 Task: Add Attachment from "Attach a link" to Card Card0000000156 in Board Board0000000039 in Workspace WS0000000013 in Trello. Add Cover Red to Card Card0000000156 in Board Board0000000039 in Workspace WS0000000013 in Trello. Add "Join Card" Button Button0000000156  to Card Card0000000156 in Board Board0000000039 in Workspace WS0000000013 in Trello. Add Description DS0000000156 to Card Card0000000156 in Board Board0000000039 in Workspace WS0000000013 in Trello. Add Comment CM0000000156 to Card Card0000000156 in Board Board0000000039 in Workspace WS0000000013 in Trello
Action: Mouse moved to (471, 460)
Screenshot: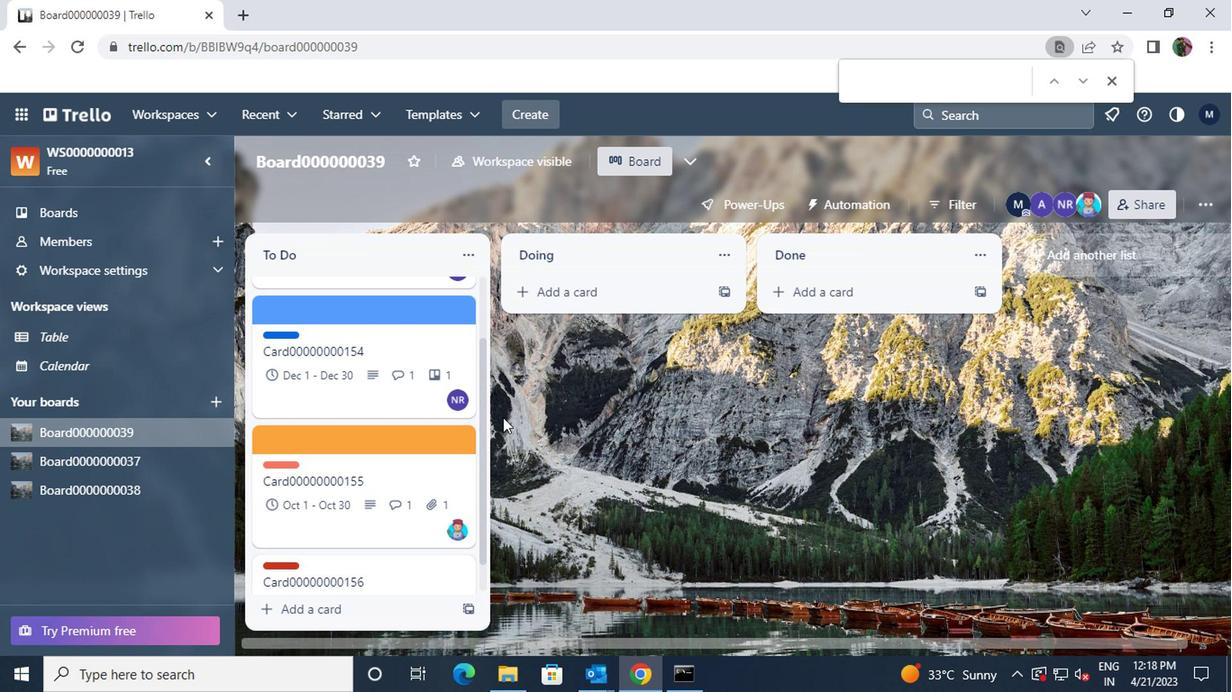 
Action: Mouse scrolled (471, 459) with delta (0, 0)
Screenshot: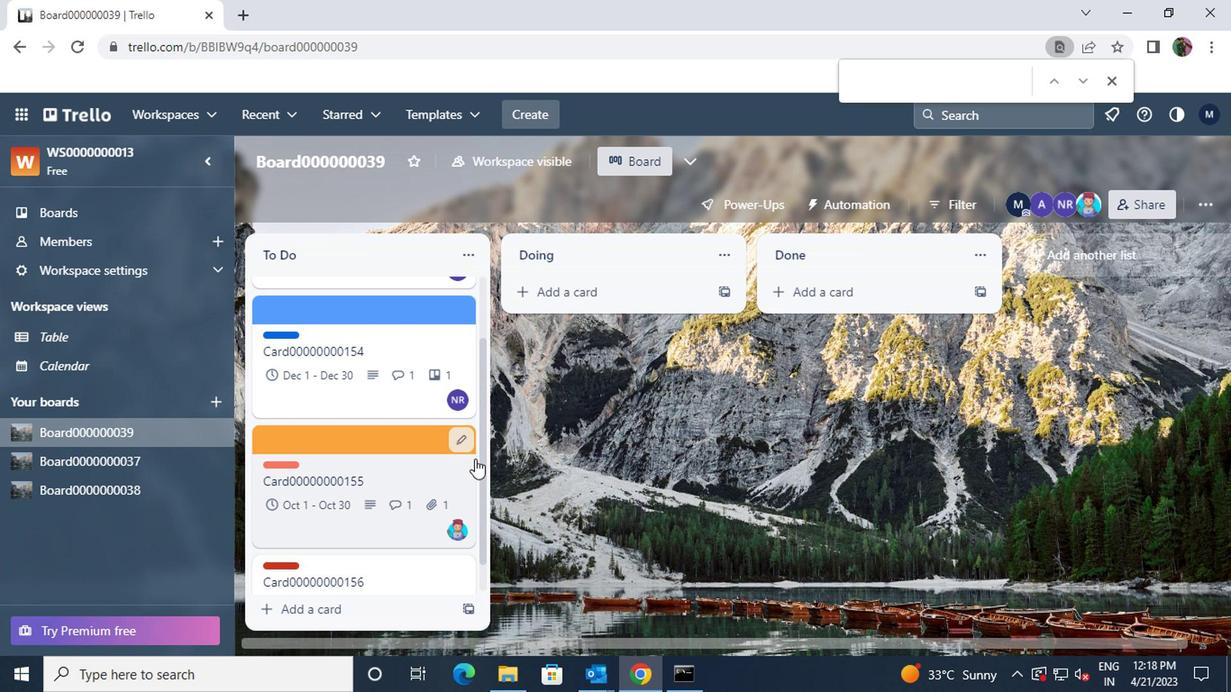 
Action: Mouse scrolled (471, 459) with delta (0, 0)
Screenshot: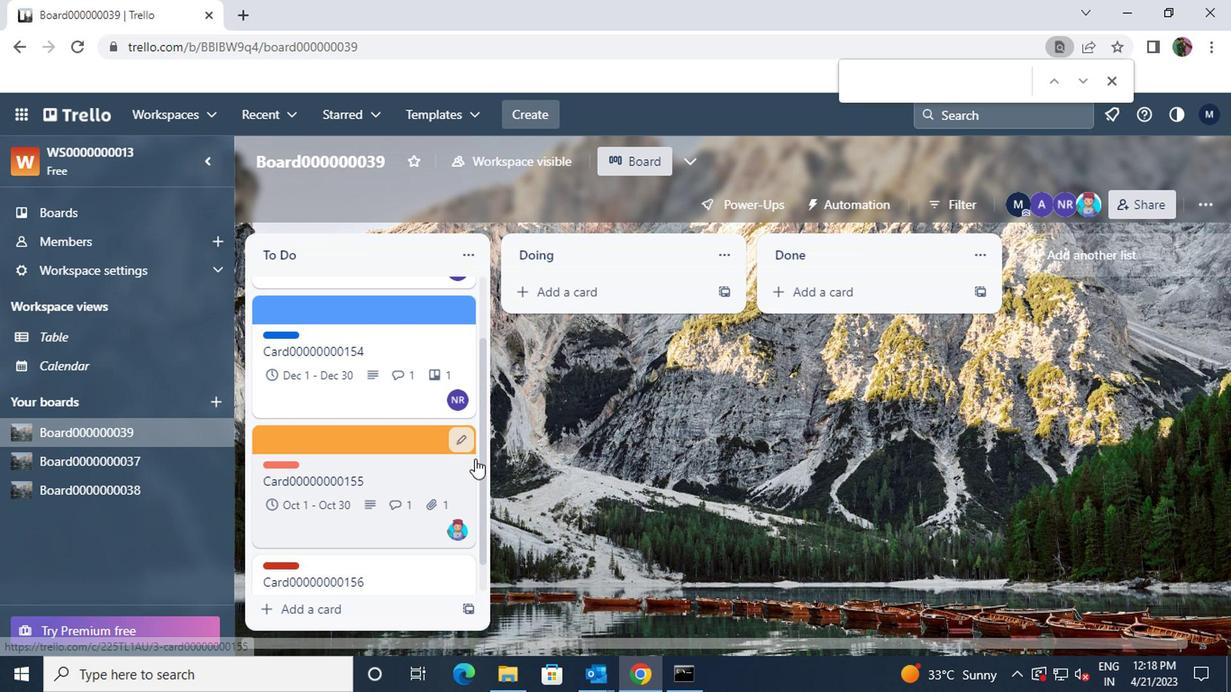 
Action: Mouse scrolled (471, 459) with delta (0, 0)
Screenshot: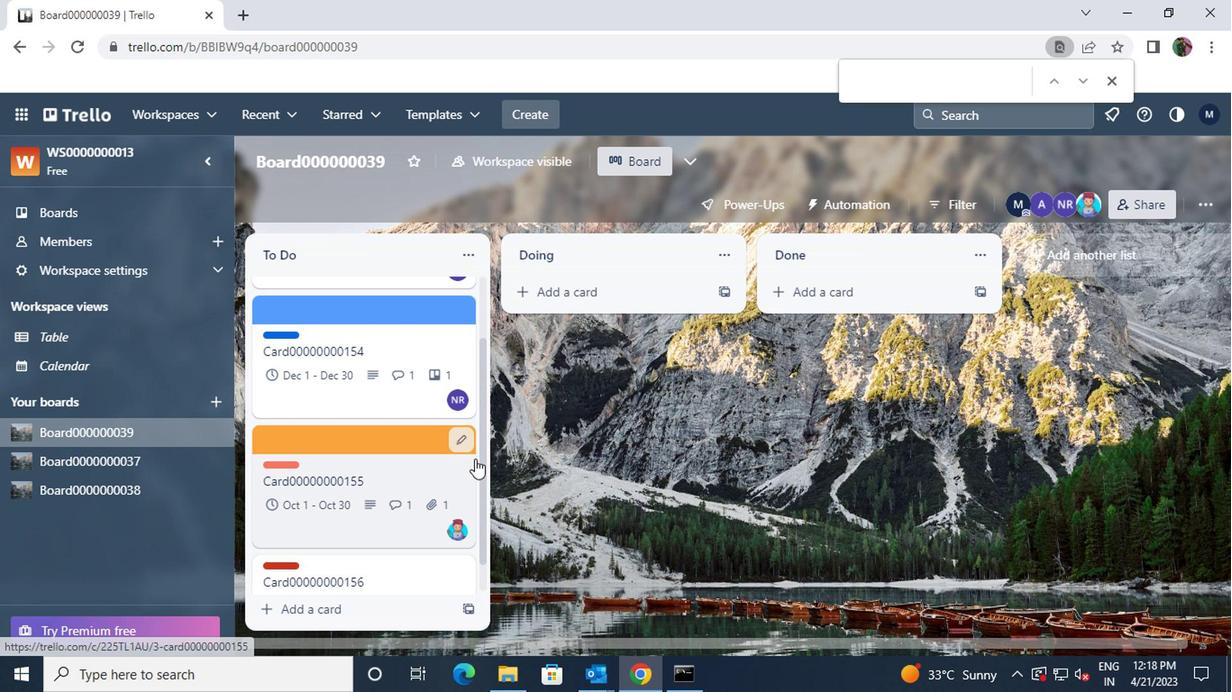 
Action: Mouse moved to (409, 554)
Screenshot: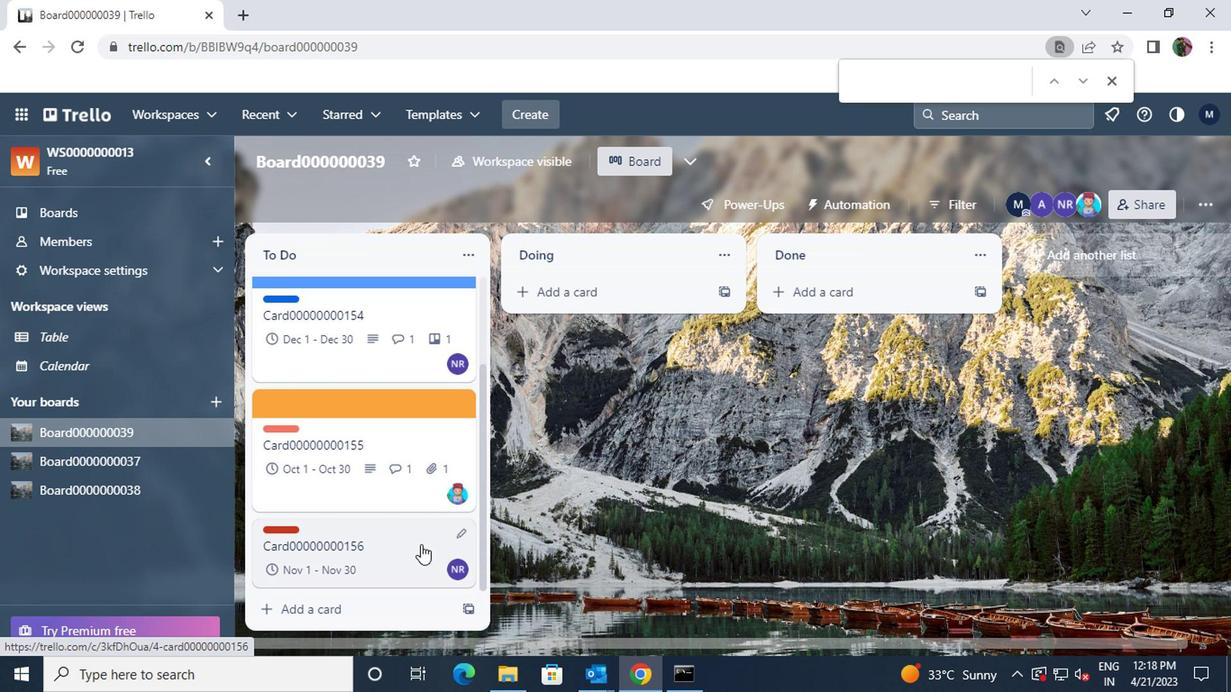
Action: Mouse pressed left at (409, 554)
Screenshot: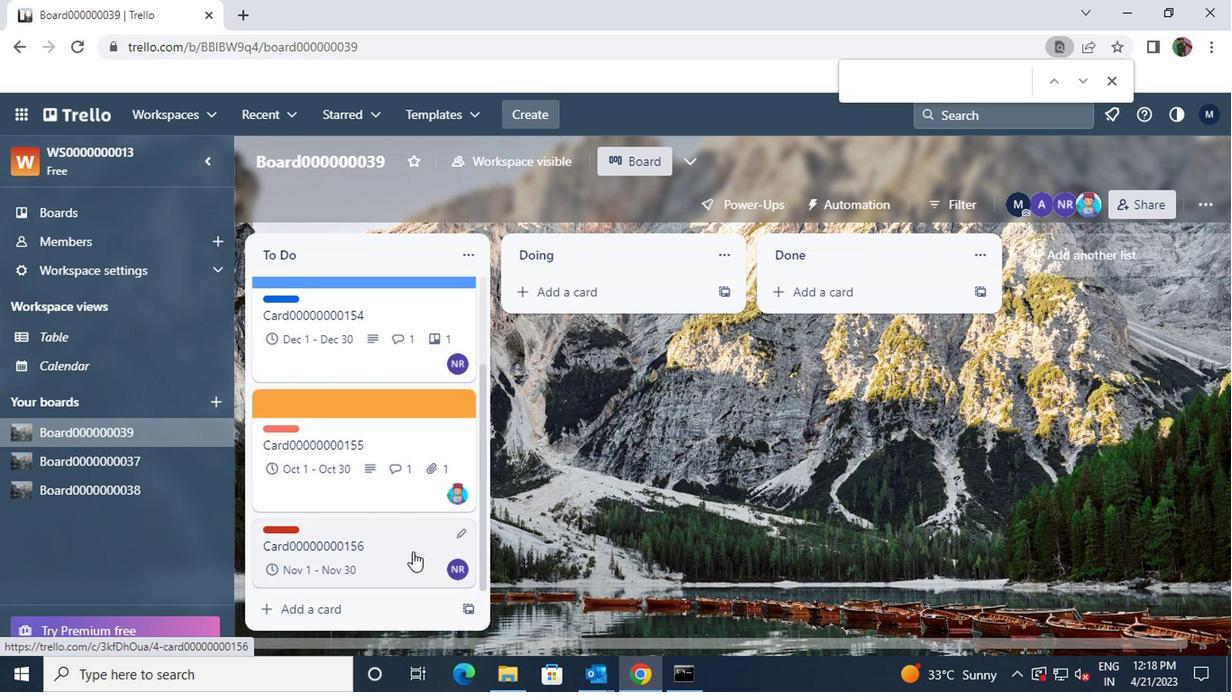 
Action: Mouse moved to (834, 400)
Screenshot: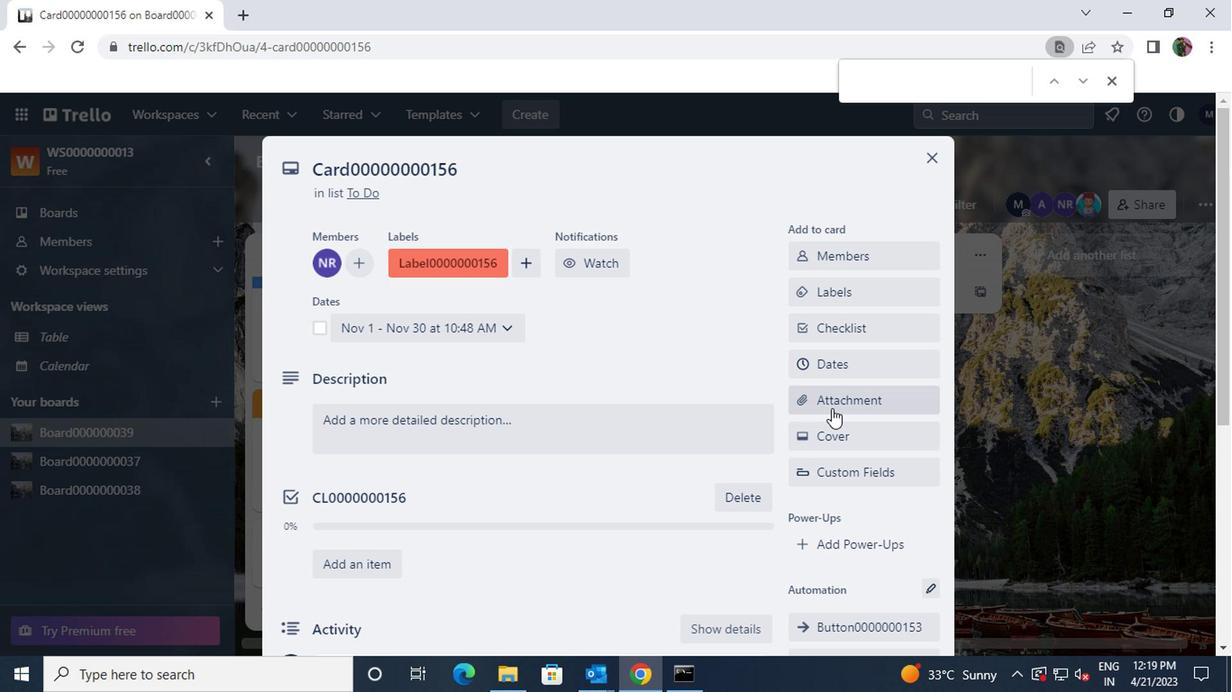 
Action: Mouse pressed left at (834, 400)
Screenshot: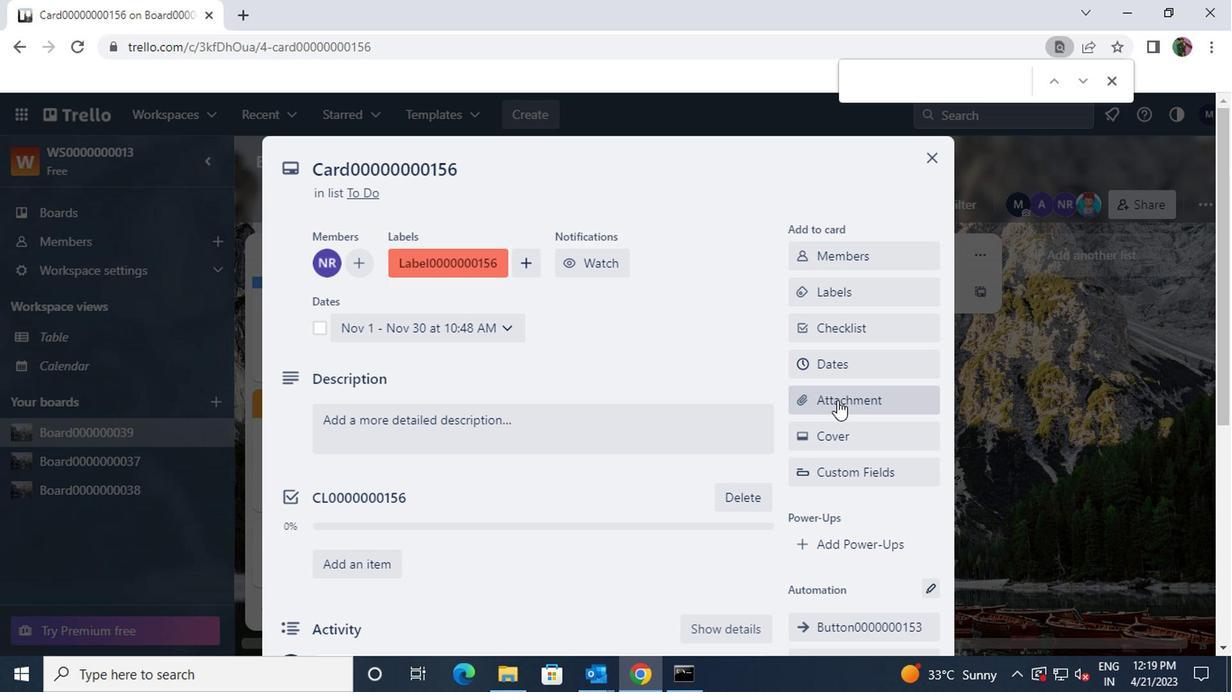 
Action: Key pressed ctrl+V
Screenshot: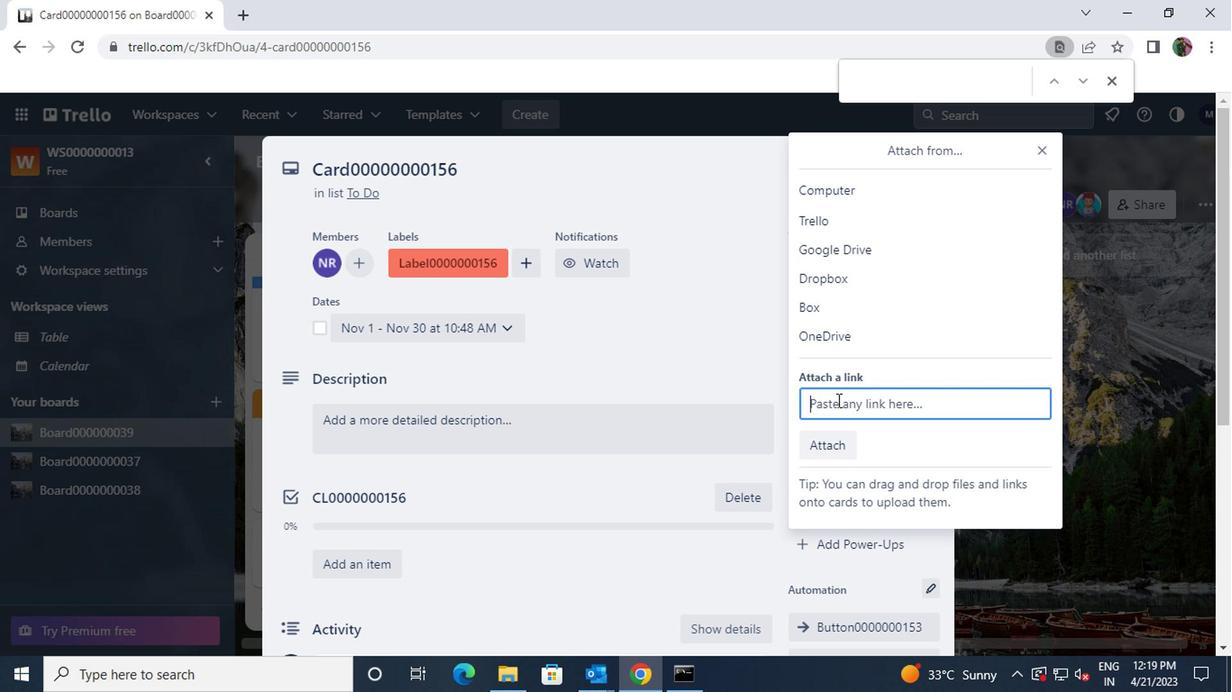 
Action: Mouse moved to (840, 507)
Screenshot: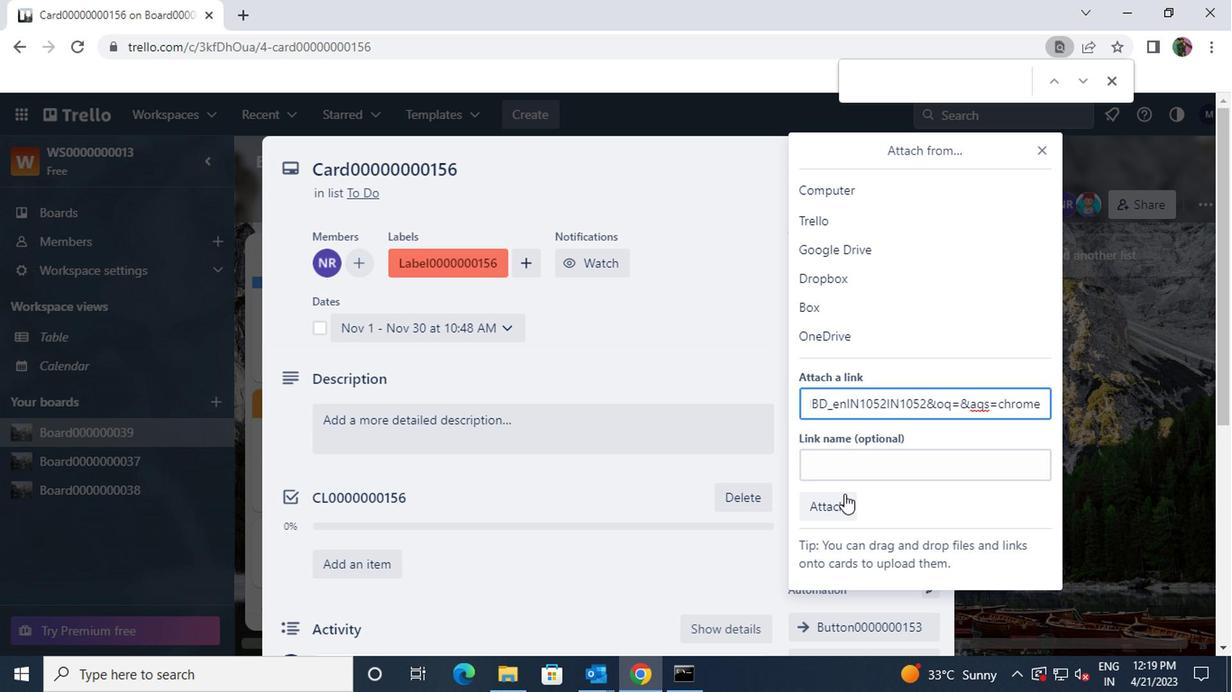 
Action: Mouse pressed left at (840, 507)
Screenshot: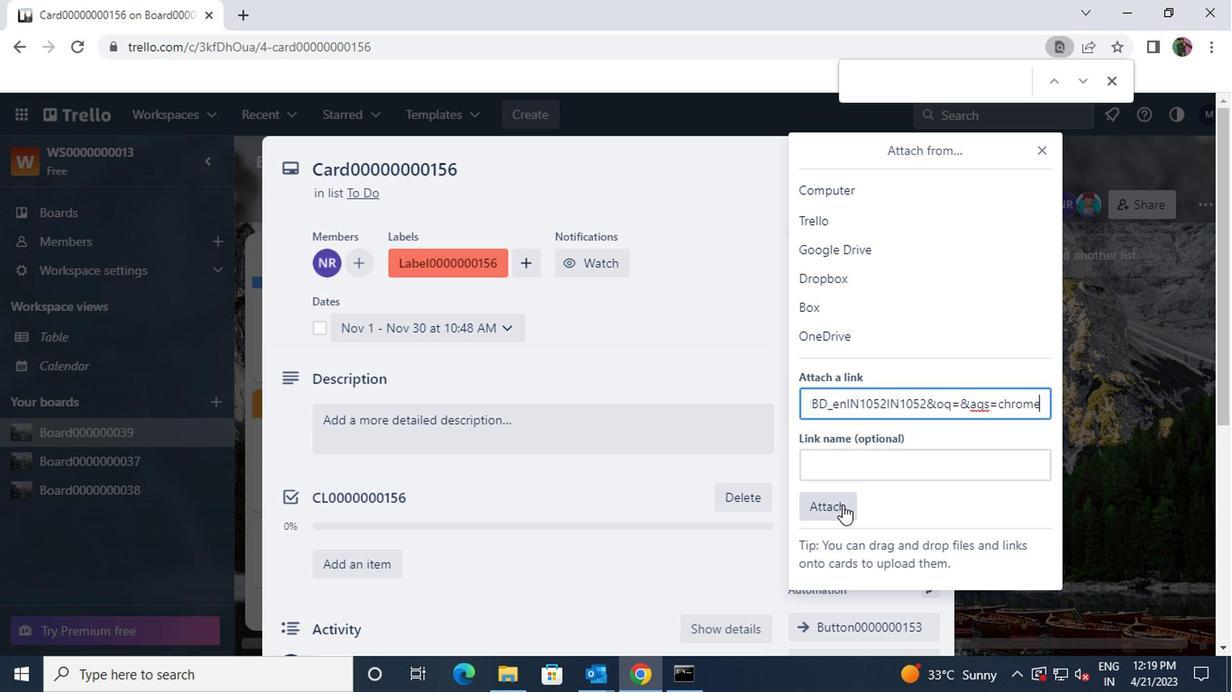 
Action: Mouse moved to (847, 426)
Screenshot: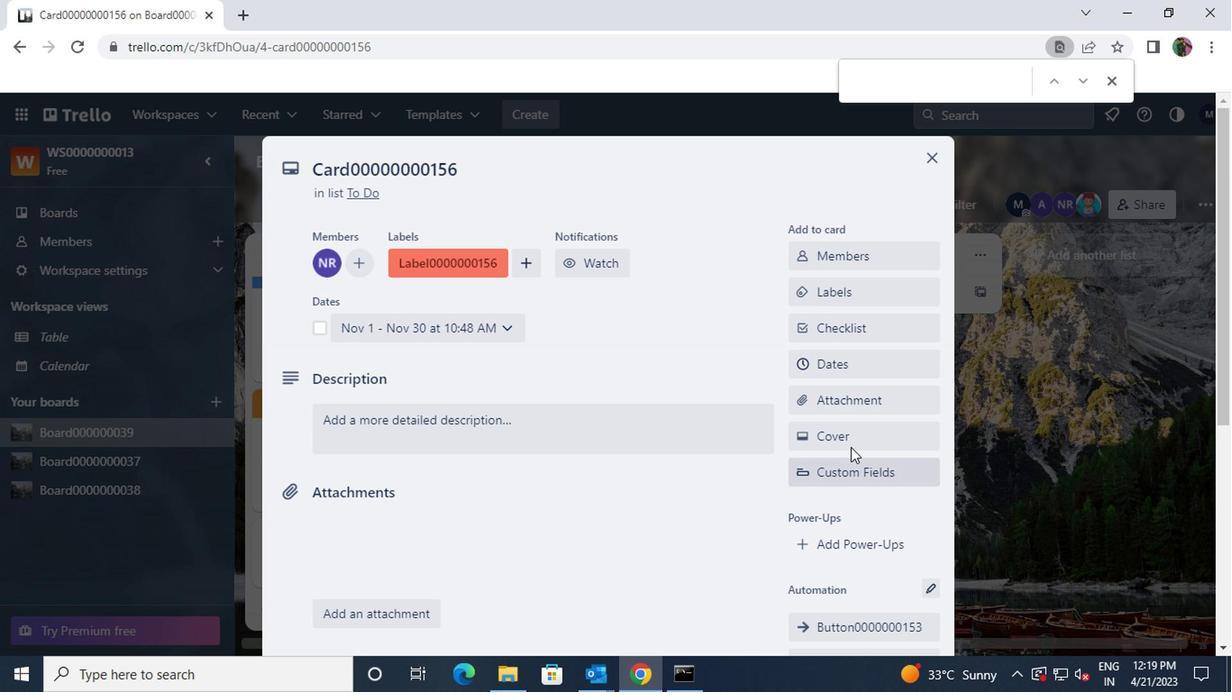 
Action: Mouse pressed left at (847, 426)
Screenshot: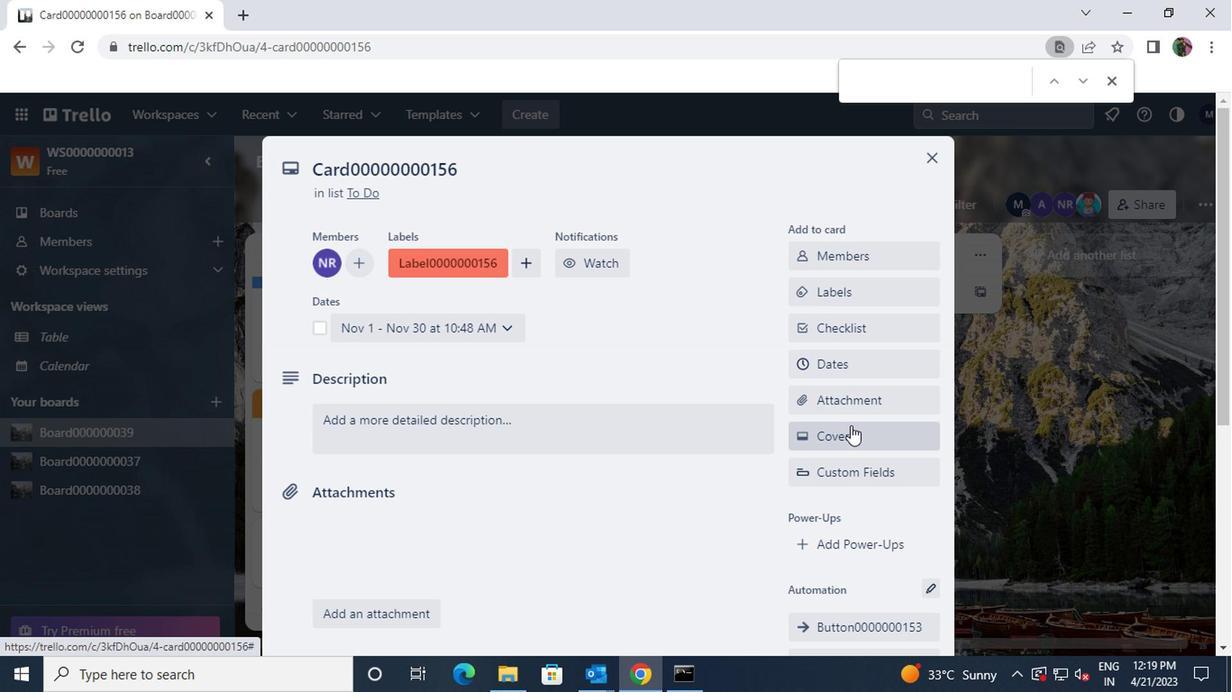 
Action: Mouse moved to (971, 312)
Screenshot: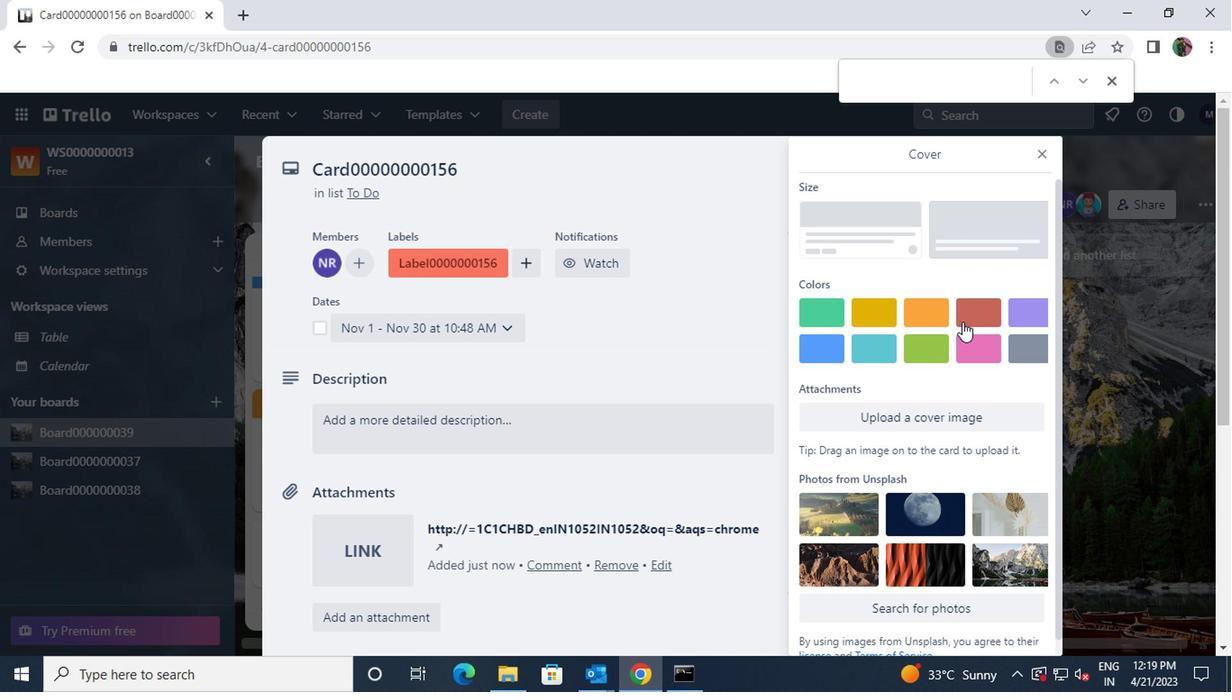 
Action: Mouse pressed left at (971, 312)
Screenshot: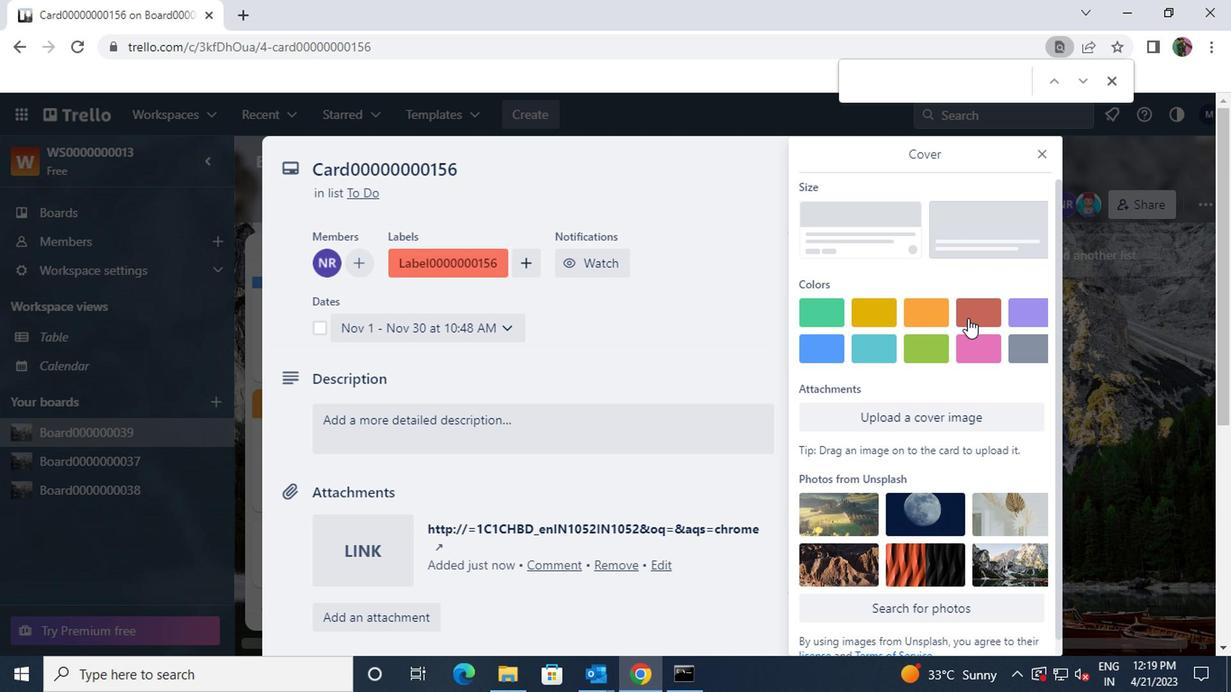 
Action: Mouse moved to (1033, 148)
Screenshot: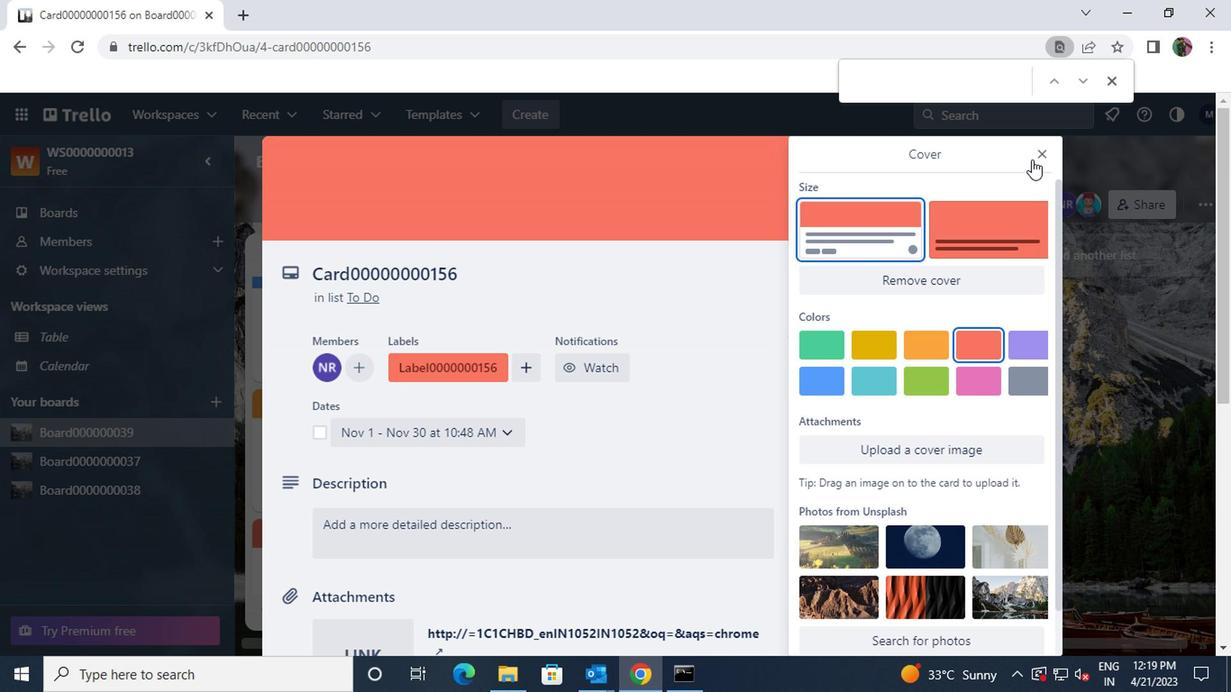 
Action: Mouse pressed left at (1033, 148)
Screenshot: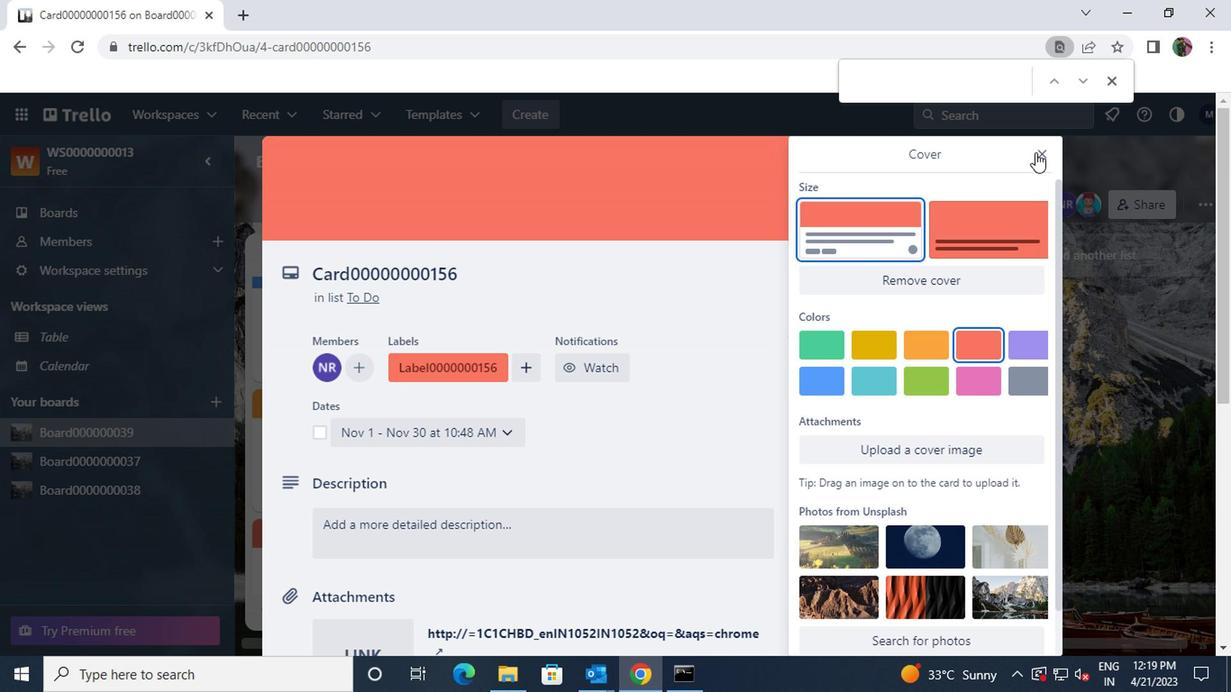
Action: Mouse moved to (884, 349)
Screenshot: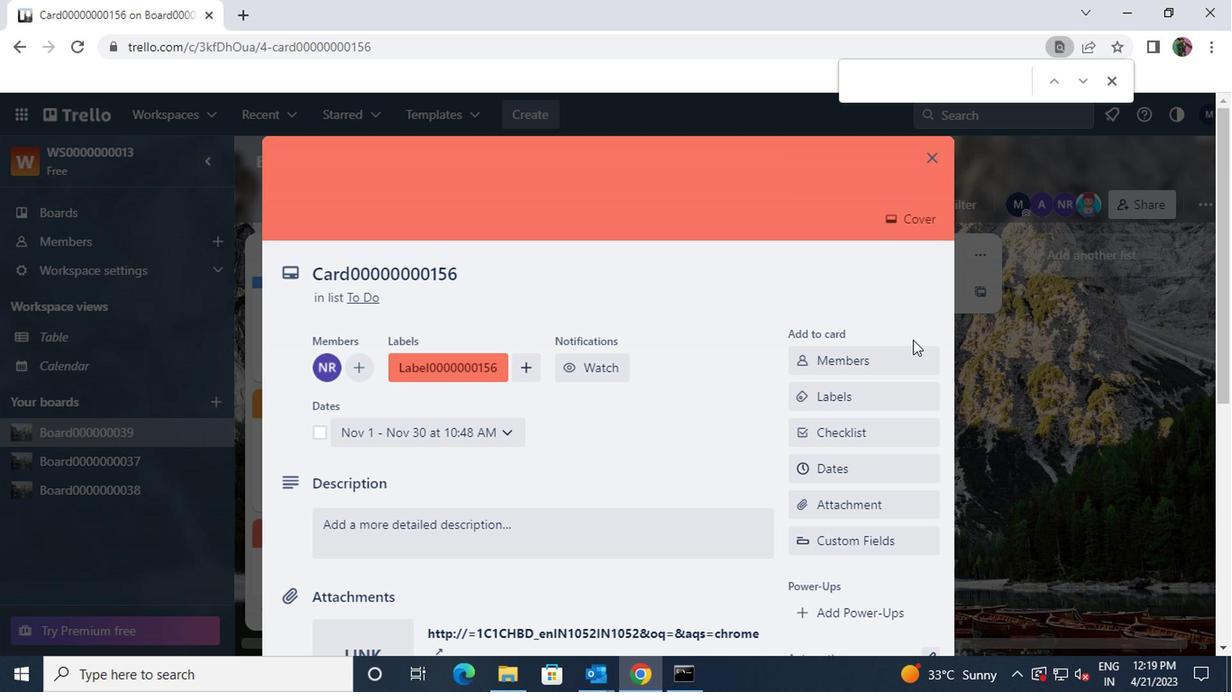 
Action: Mouse scrolled (884, 348) with delta (0, 0)
Screenshot: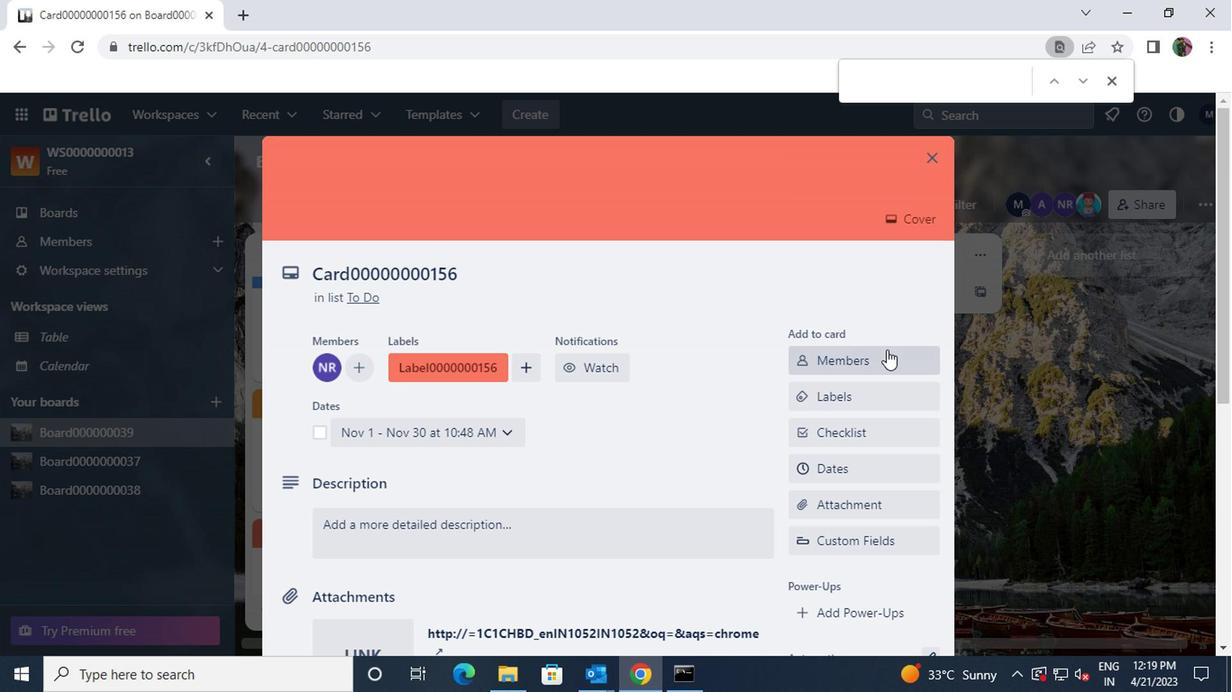 
Action: Mouse scrolled (884, 348) with delta (0, 0)
Screenshot: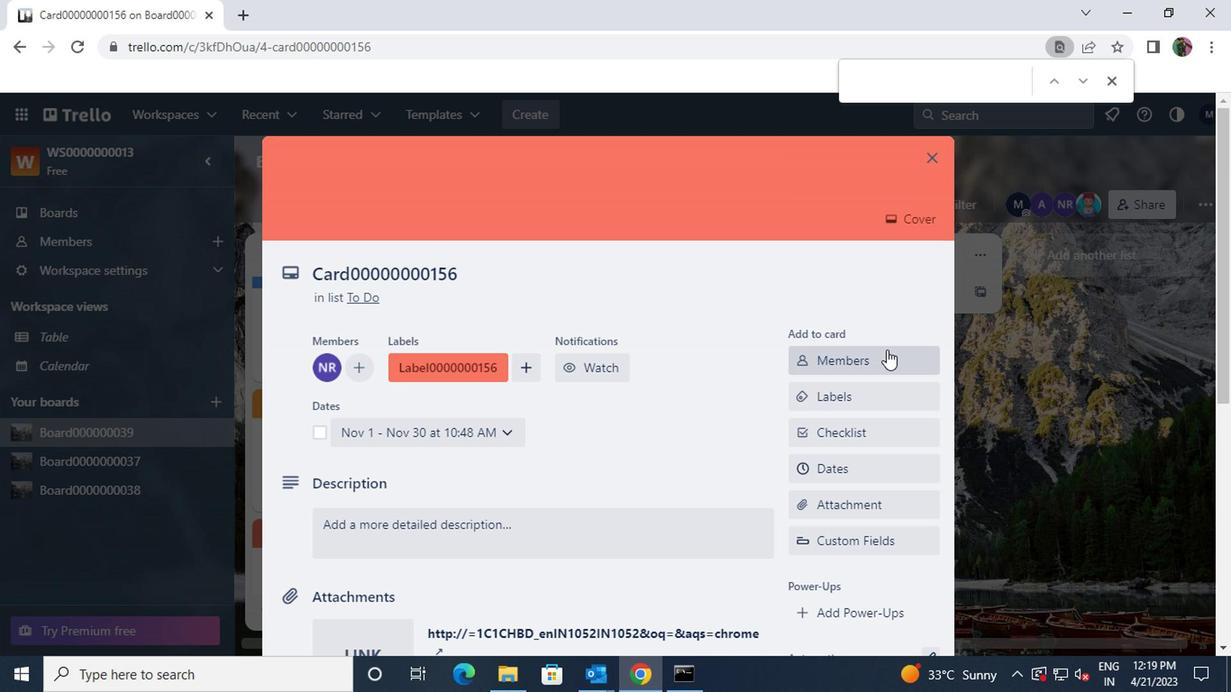 
Action: Mouse scrolled (884, 348) with delta (0, 0)
Screenshot: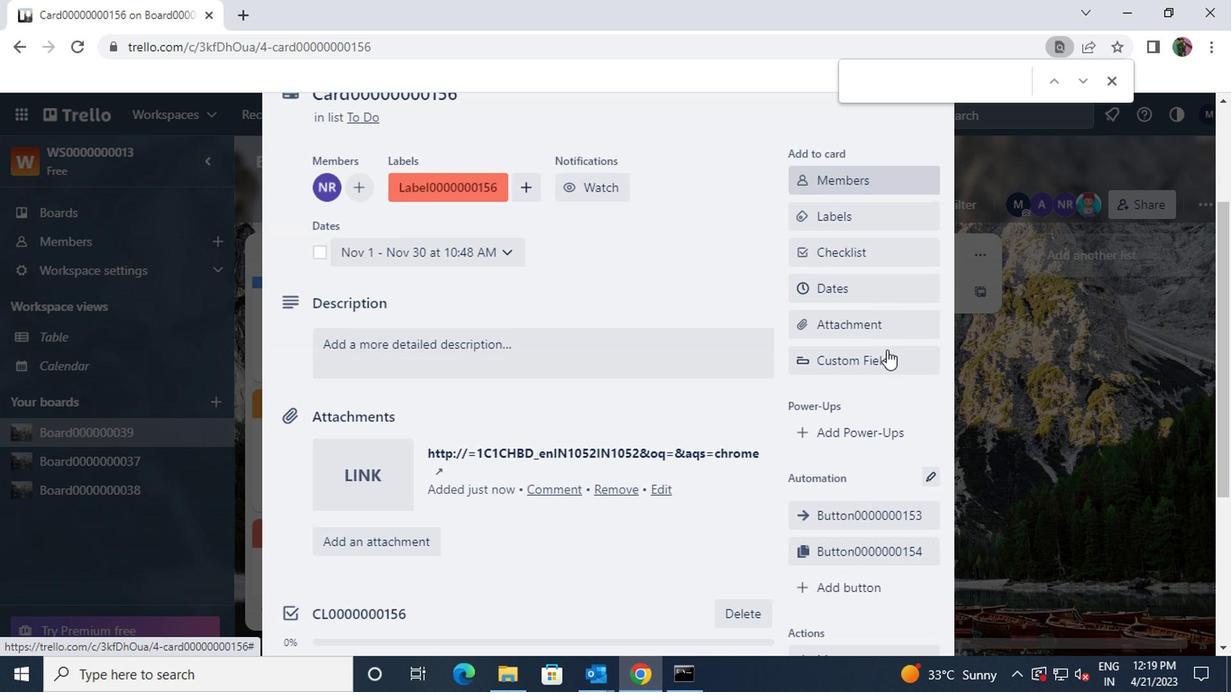 
Action: Mouse scrolled (884, 348) with delta (0, 0)
Screenshot: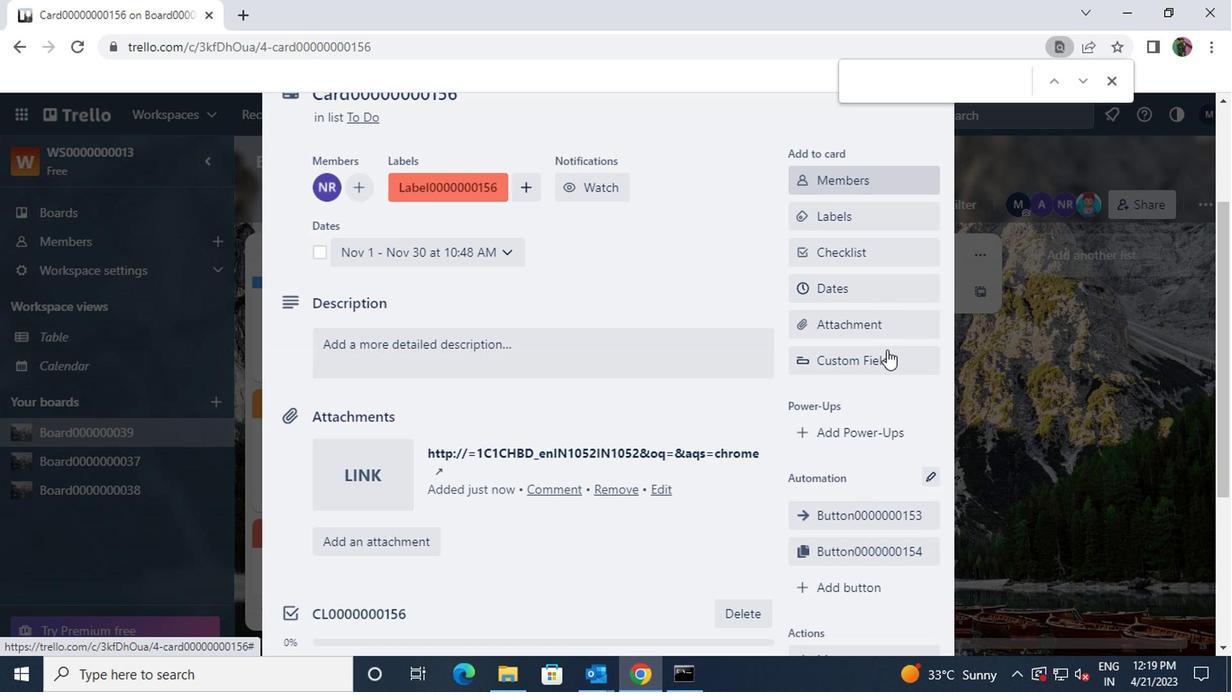 
Action: Mouse moved to (857, 407)
Screenshot: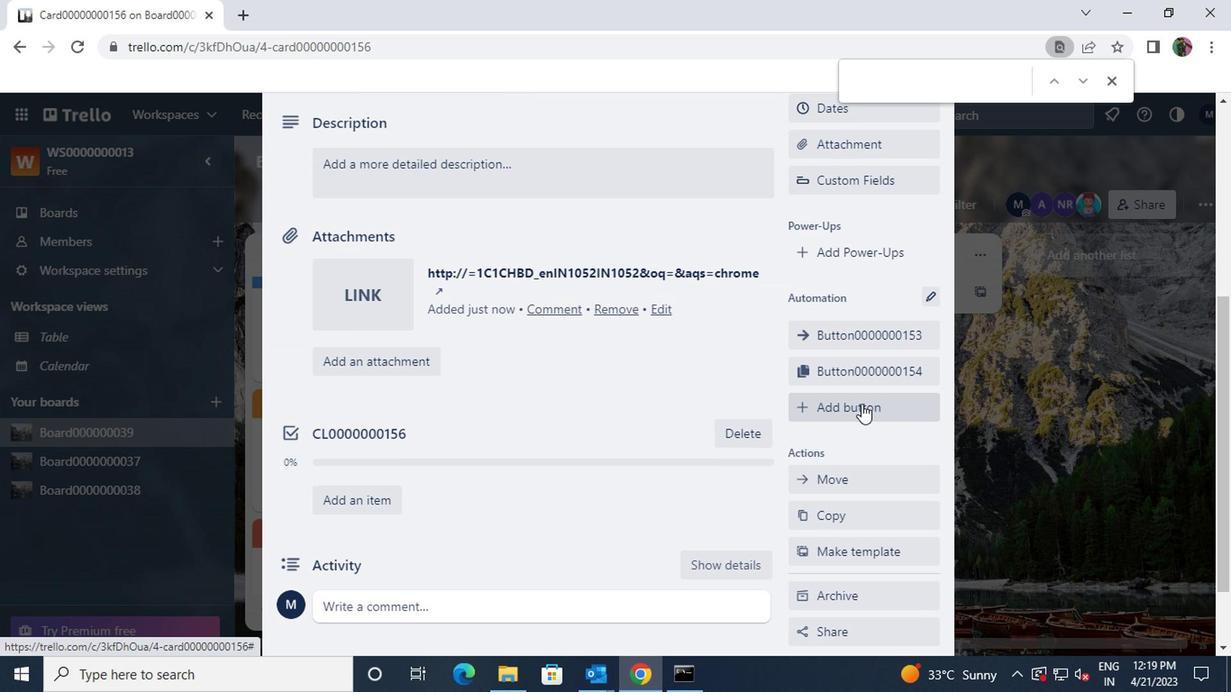 
Action: Mouse pressed left at (857, 407)
Screenshot: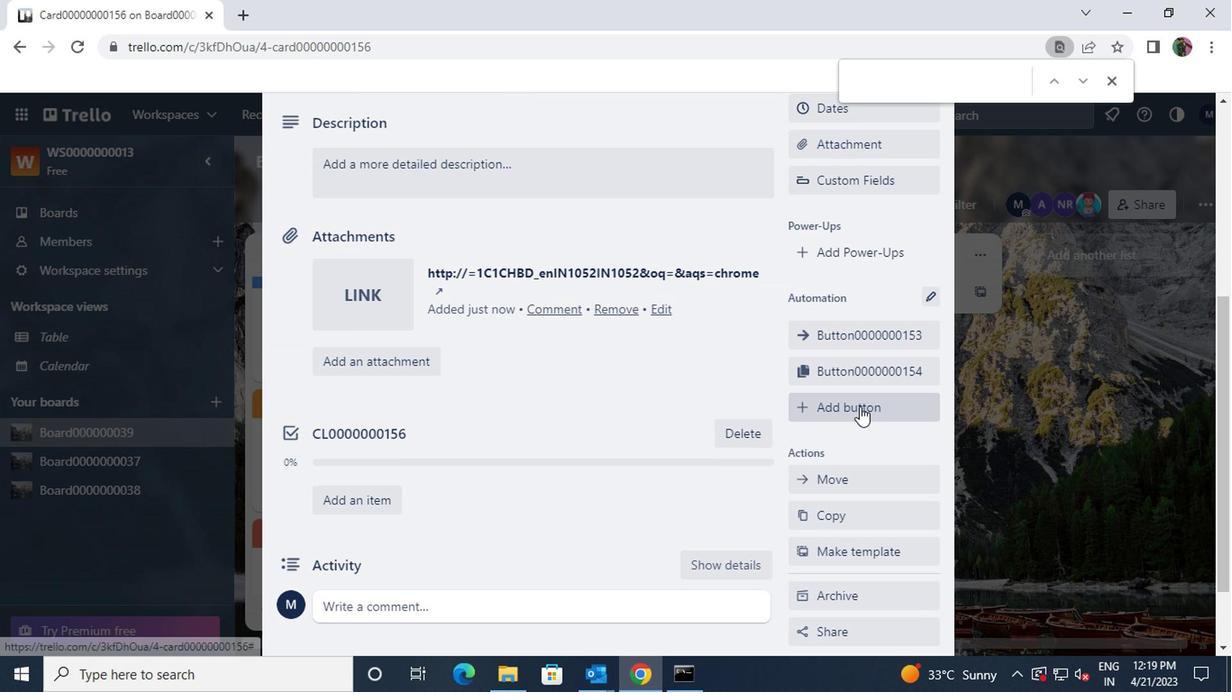 
Action: Mouse moved to (858, 347)
Screenshot: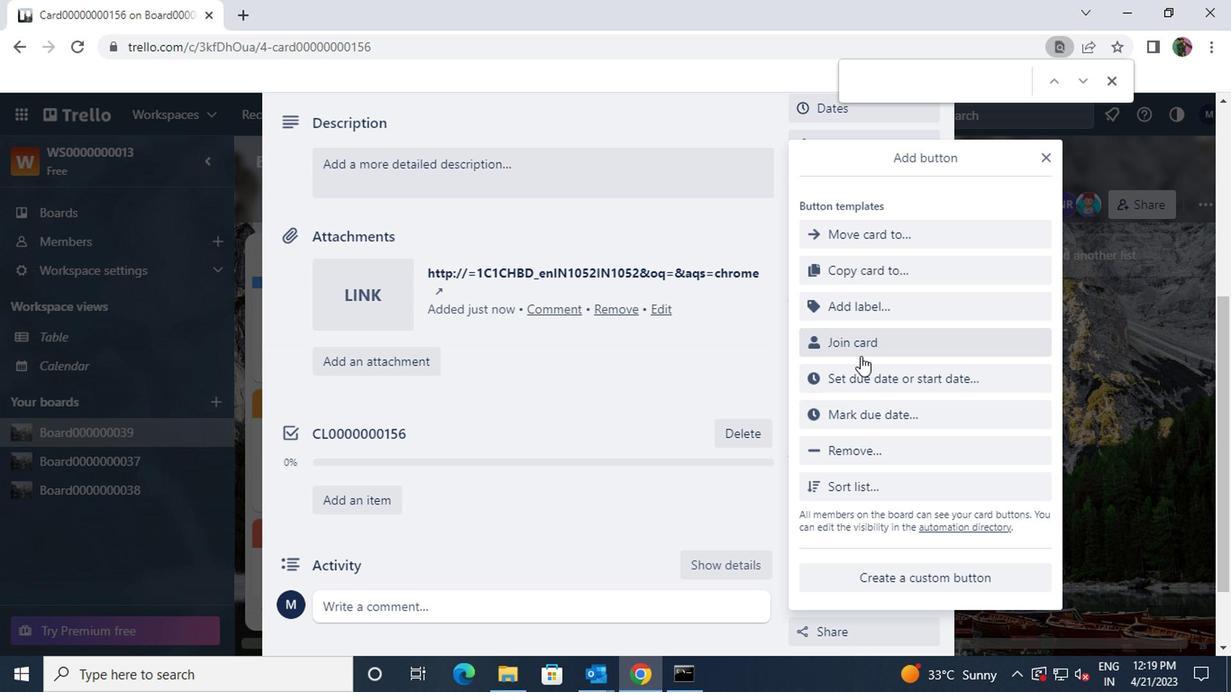 
Action: Mouse pressed left at (858, 347)
Screenshot: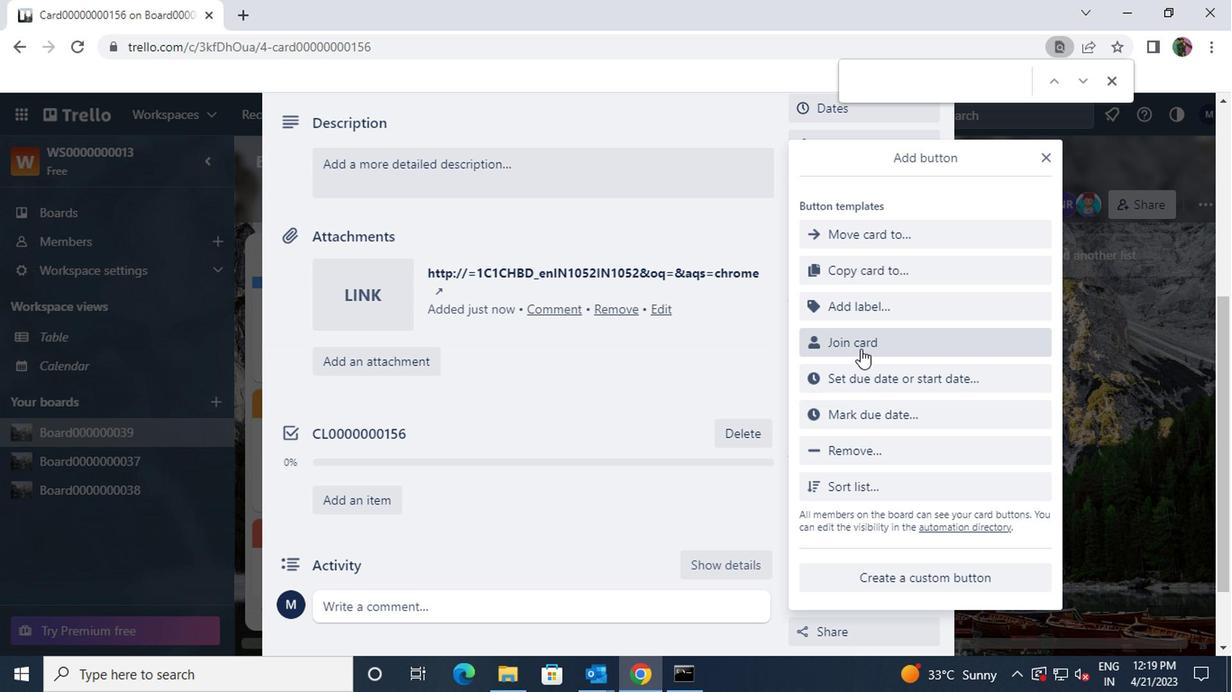 
Action: Mouse moved to (858, 219)
Screenshot: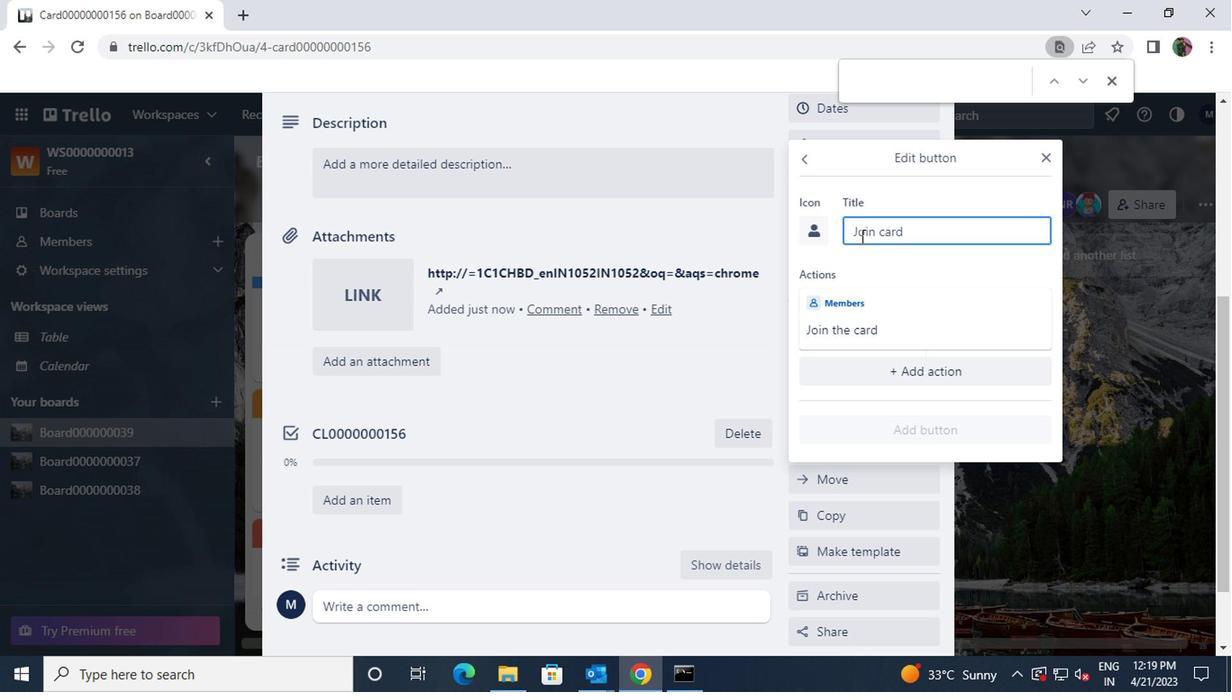 
Action: Key pressed <Key.shift>ctrl+BUTTON0000000156
Screenshot: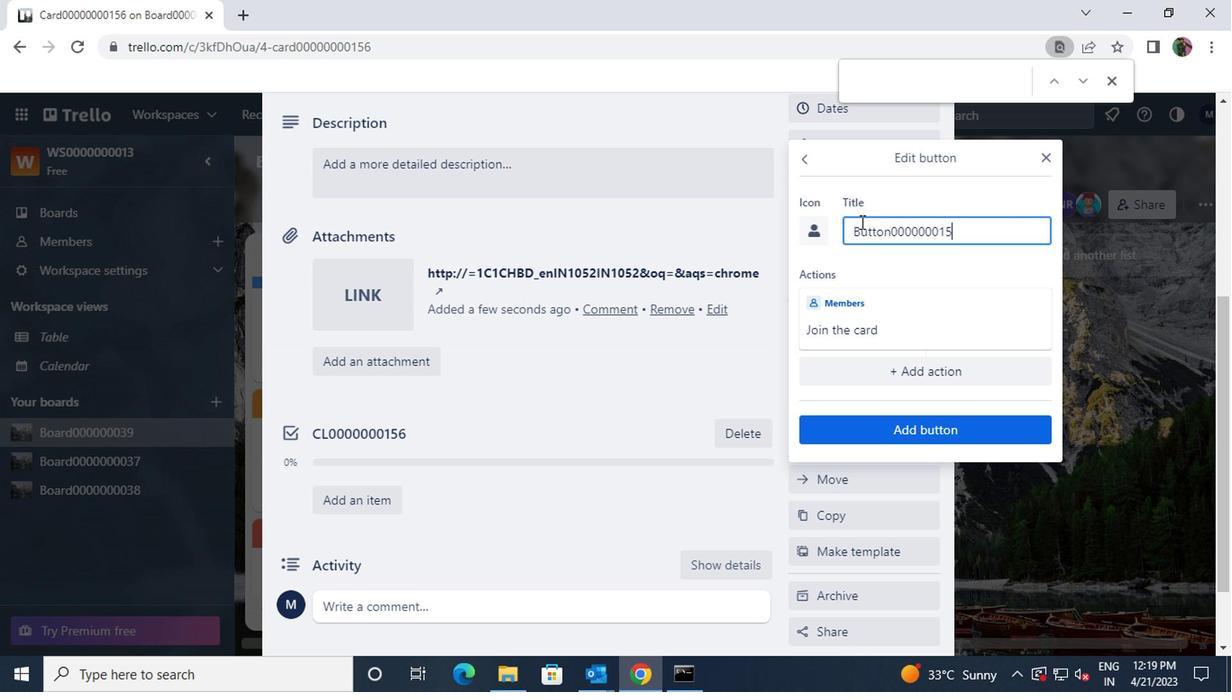 
Action: Mouse moved to (908, 430)
Screenshot: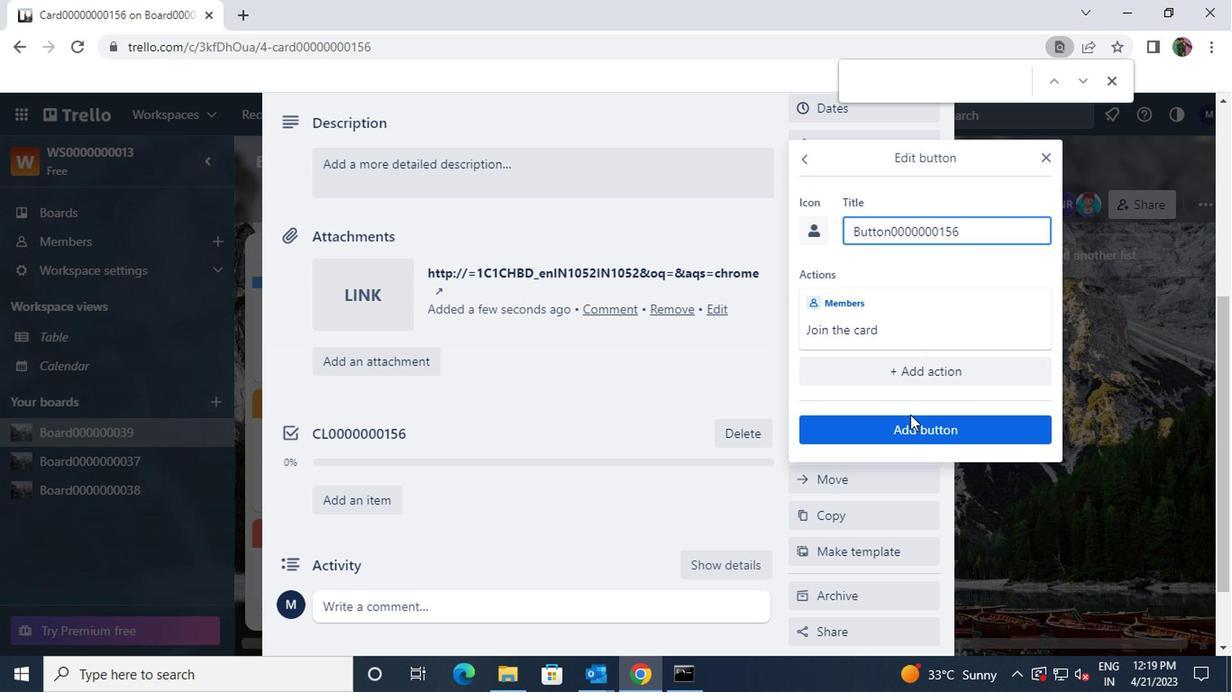 
Action: Mouse pressed left at (908, 430)
Screenshot: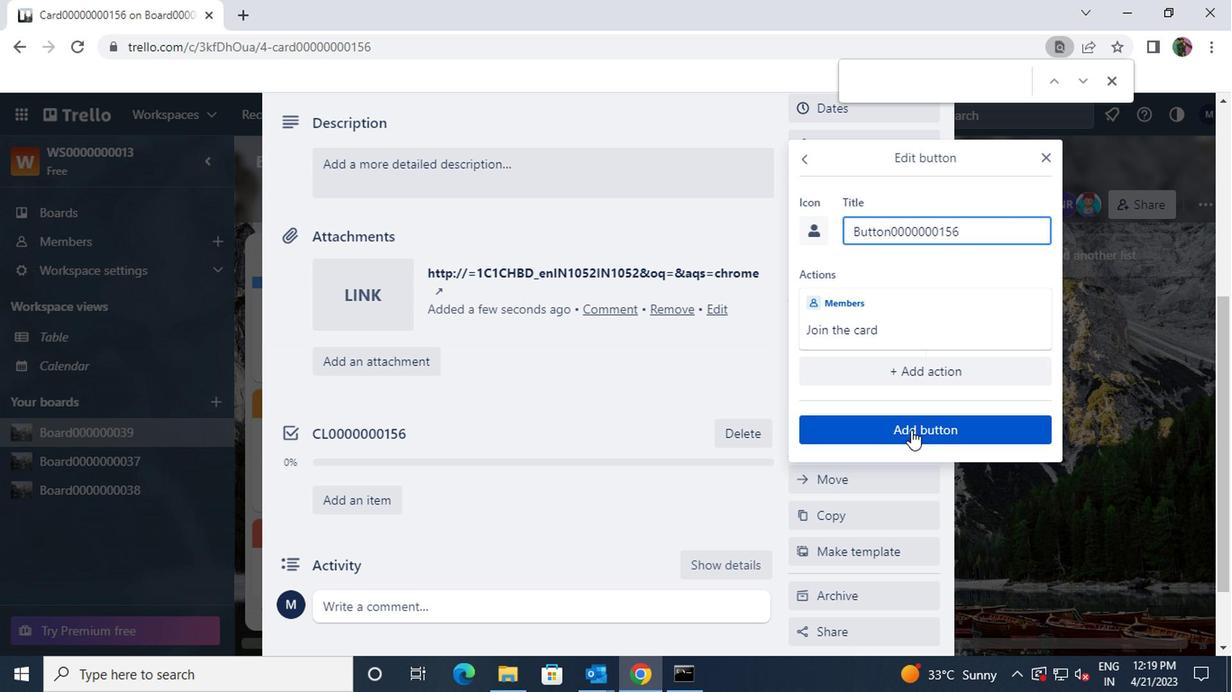 
Action: Mouse moved to (671, 402)
Screenshot: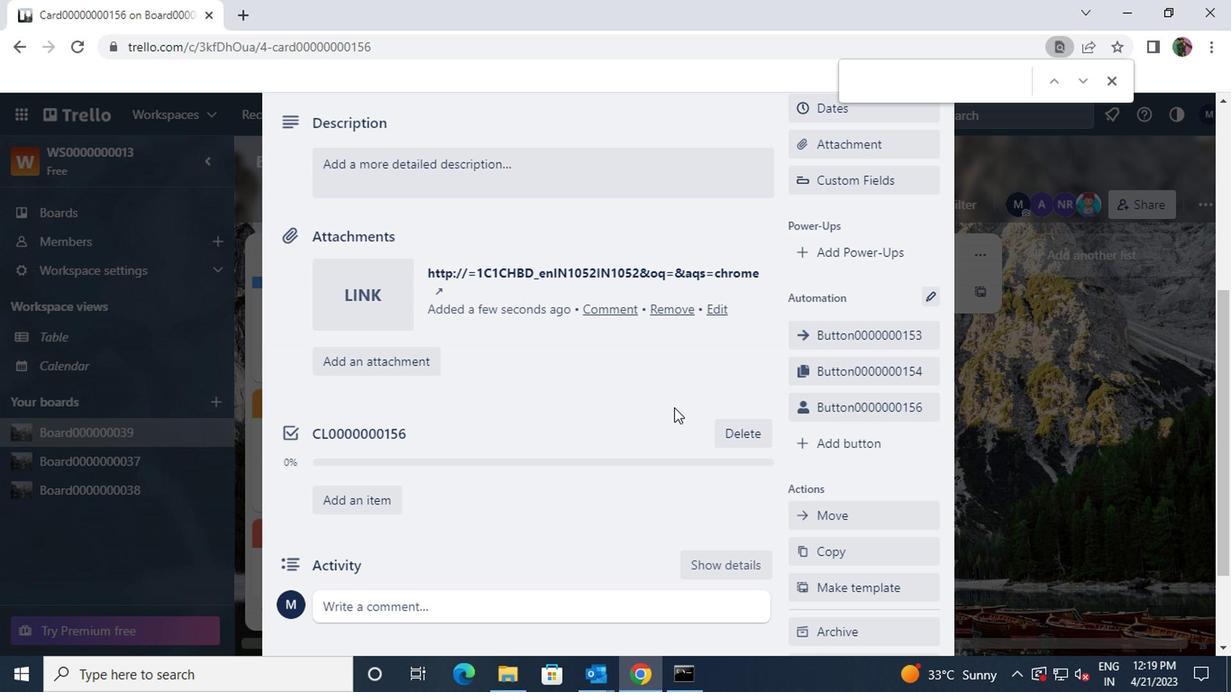 
Action: Mouse scrolled (671, 404) with delta (0, 1)
Screenshot: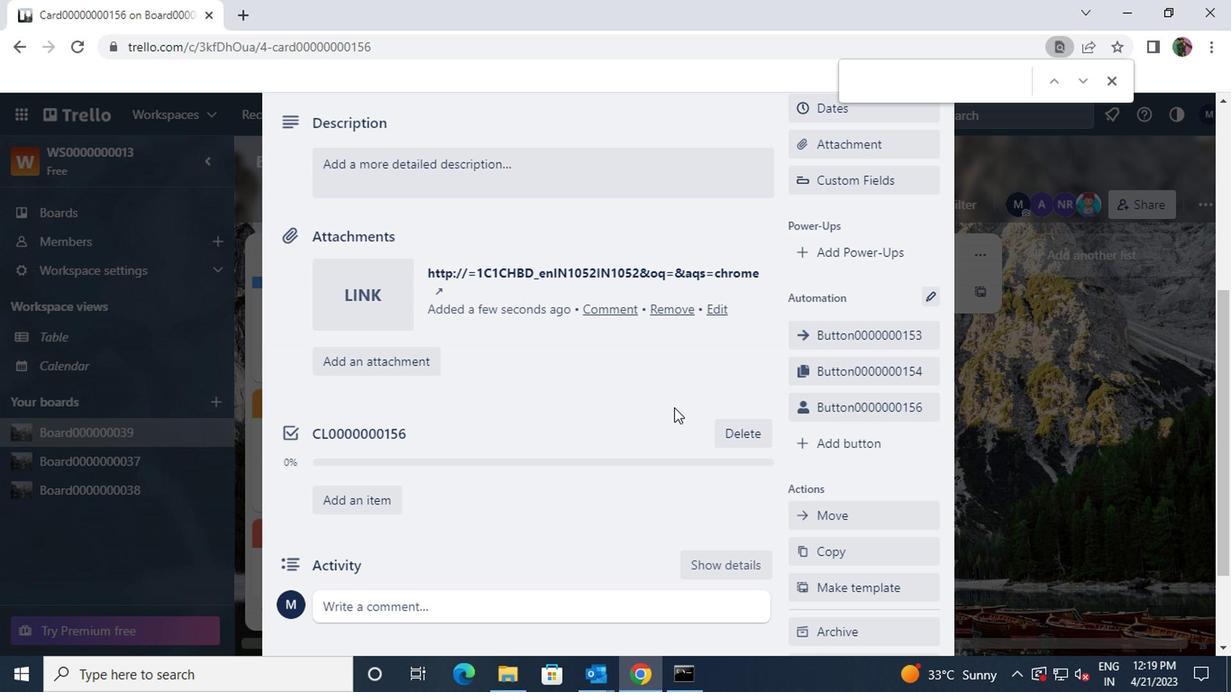 
Action: Mouse scrolled (671, 404) with delta (0, 1)
Screenshot: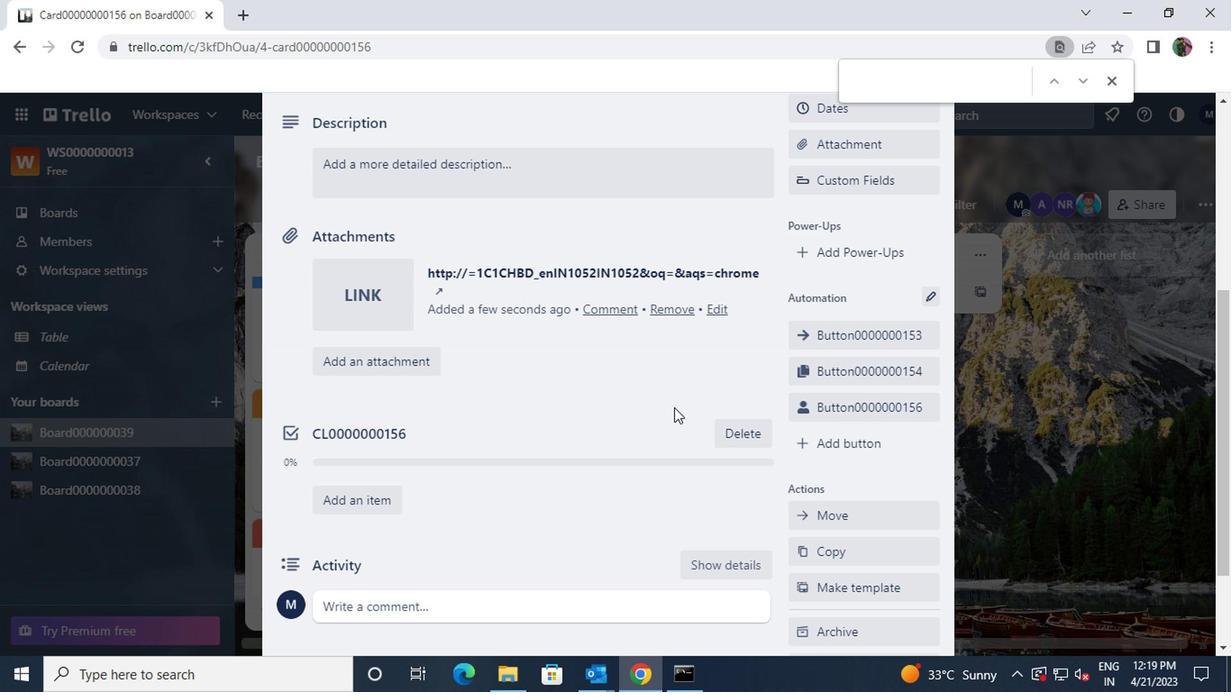 
Action: Mouse moved to (671, 402)
Screenshot: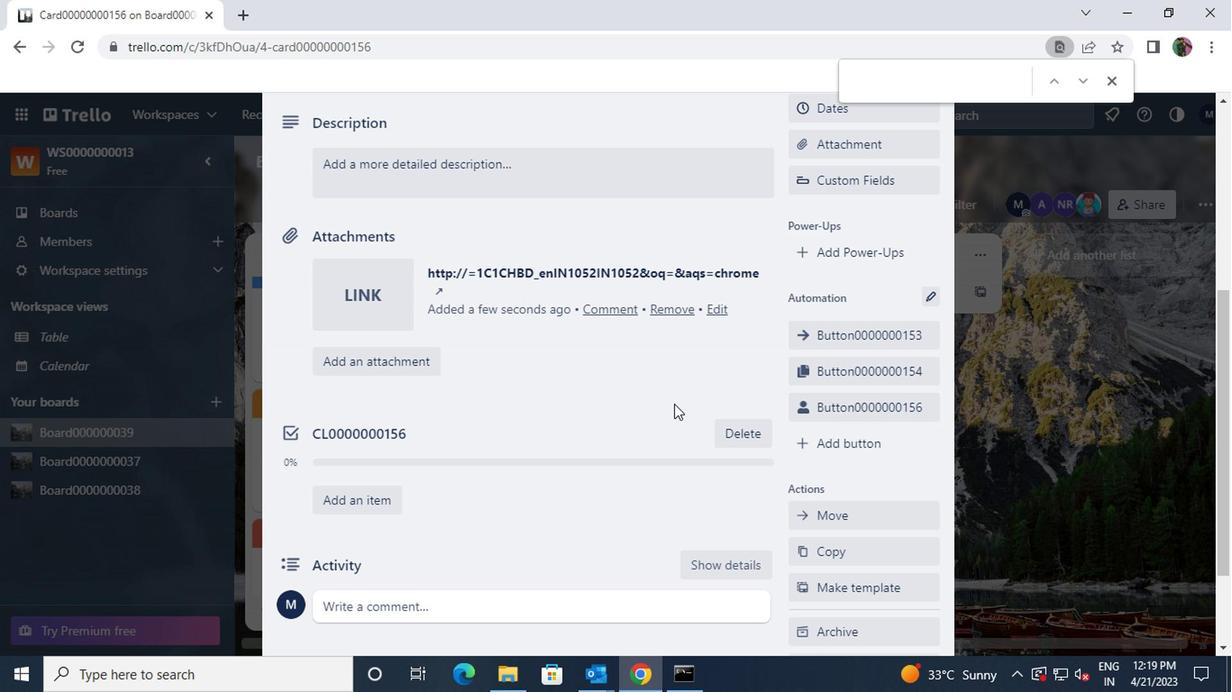 
Action: Mouse scrolled (671, 402) with delta (0, 0)
Screenshot: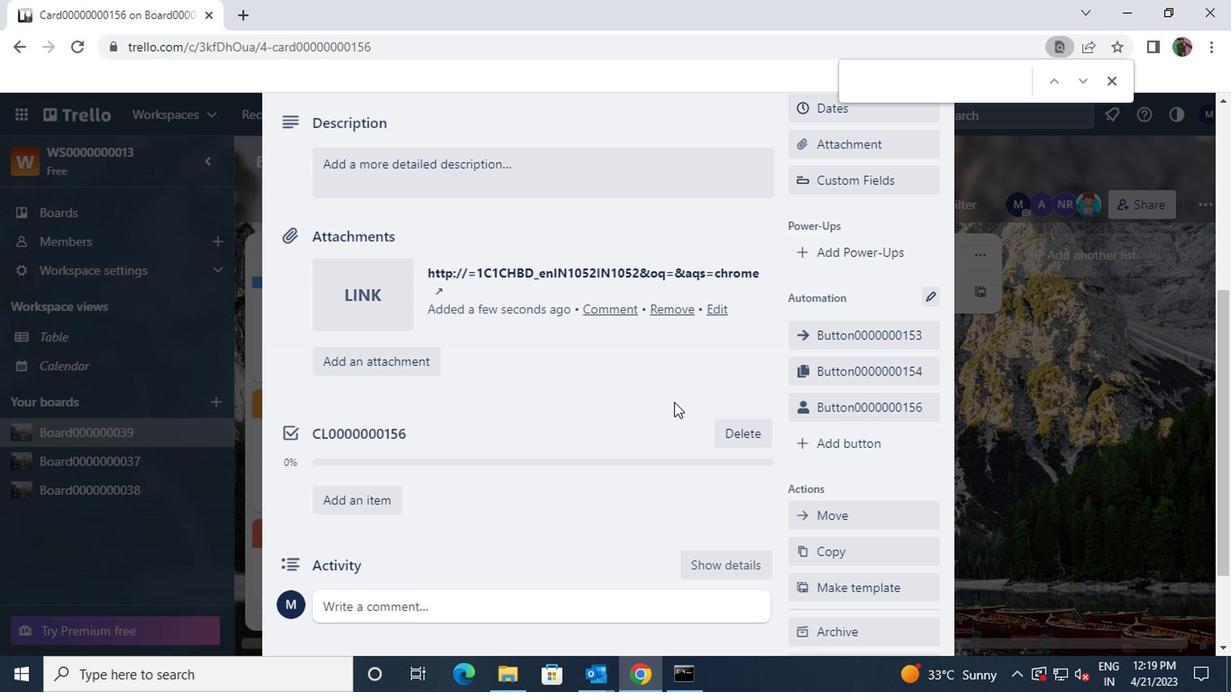 
Action: Mouse moved to (642, 434)
Screenshot: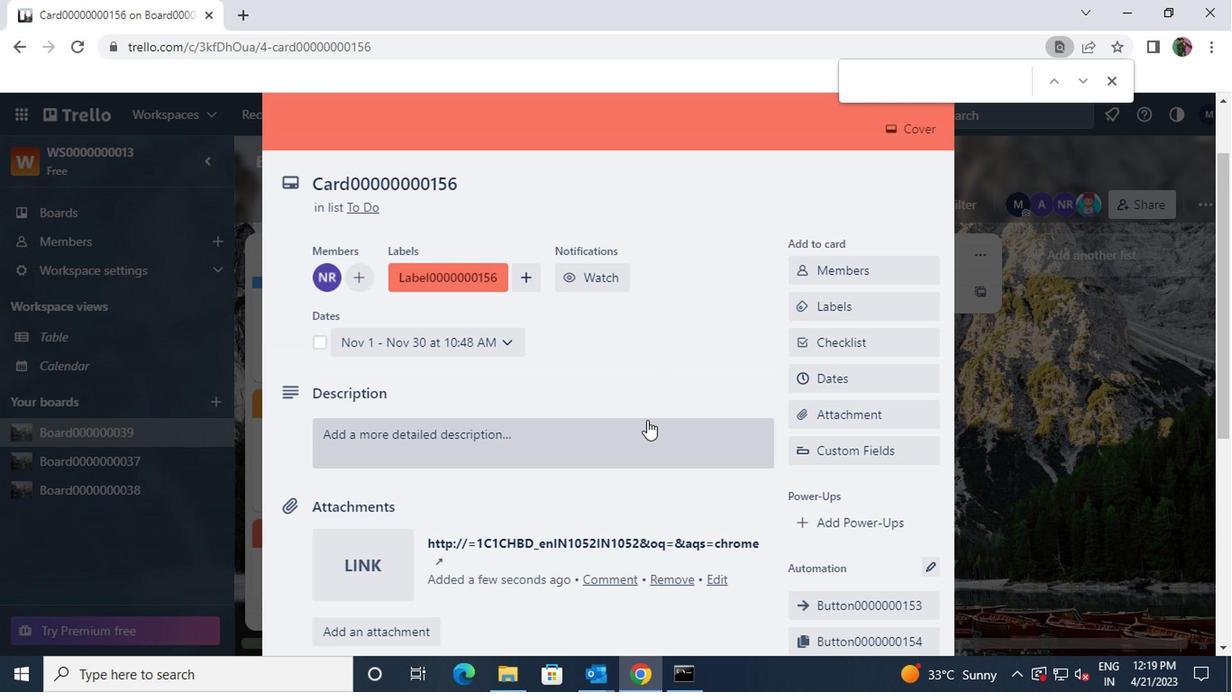 
Action: Mouse pressed left at (642, 434)
Screenshot: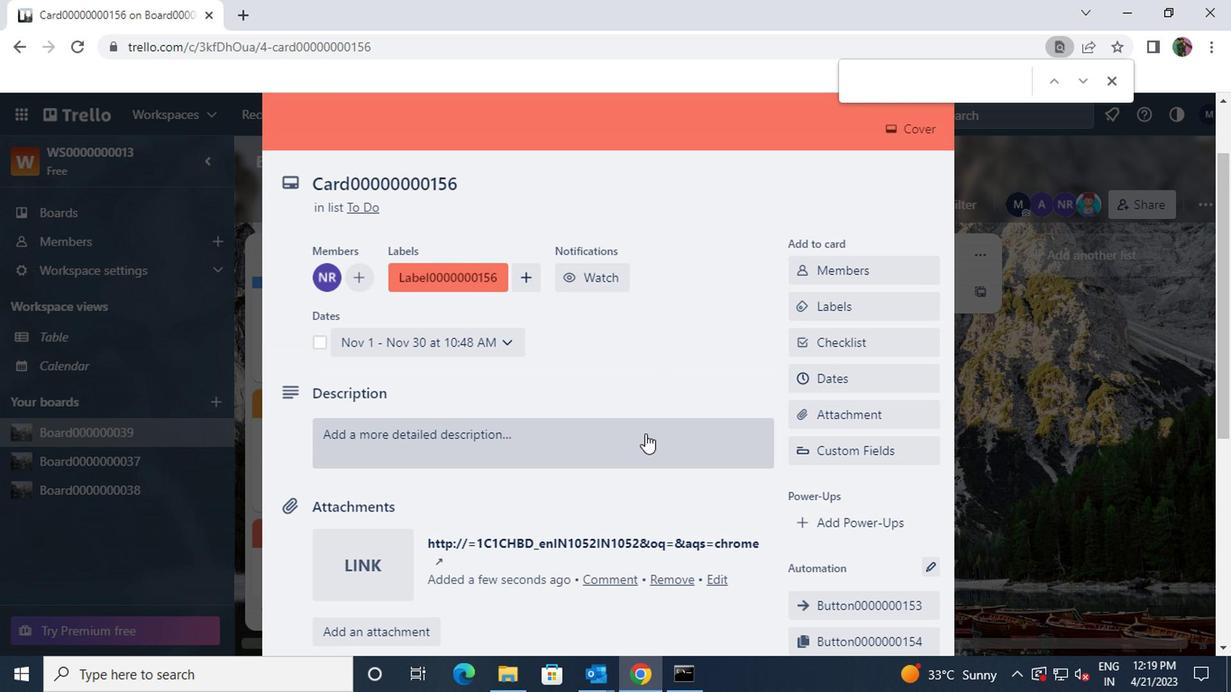 
Action: Key pressed <Key.shift><Key.shift><Key.shift>DS0000000156
Screenshot: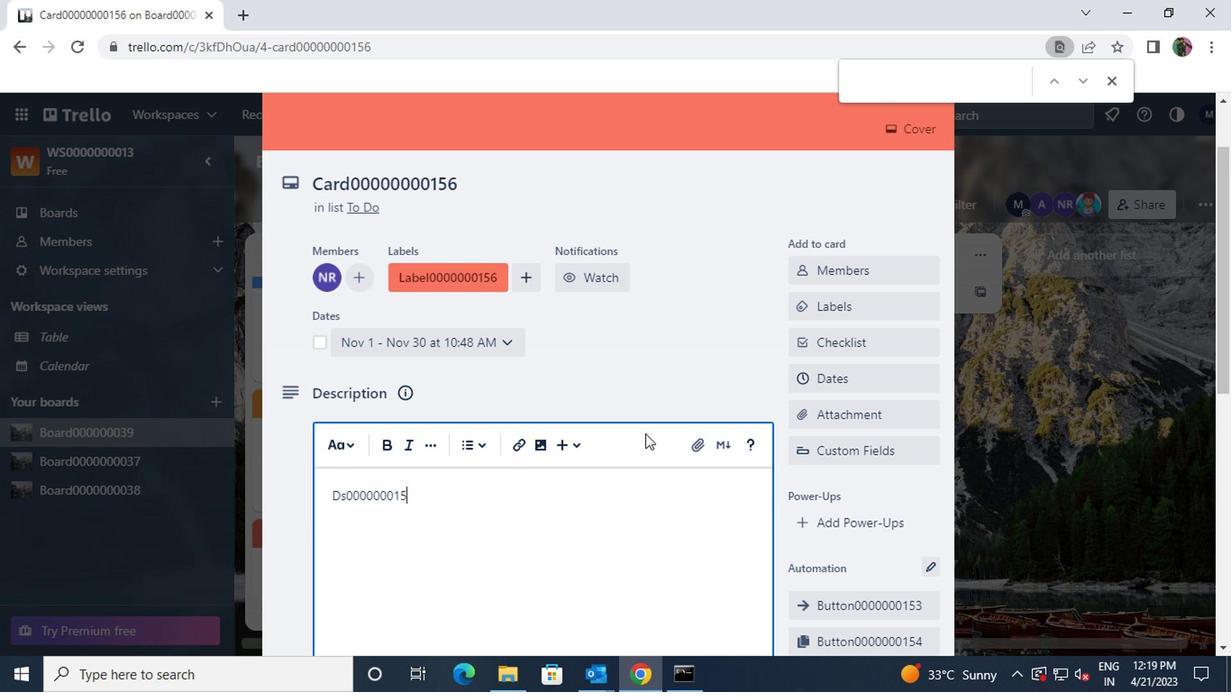 
Action: Mouse moved to (611, 436)
Screenshot: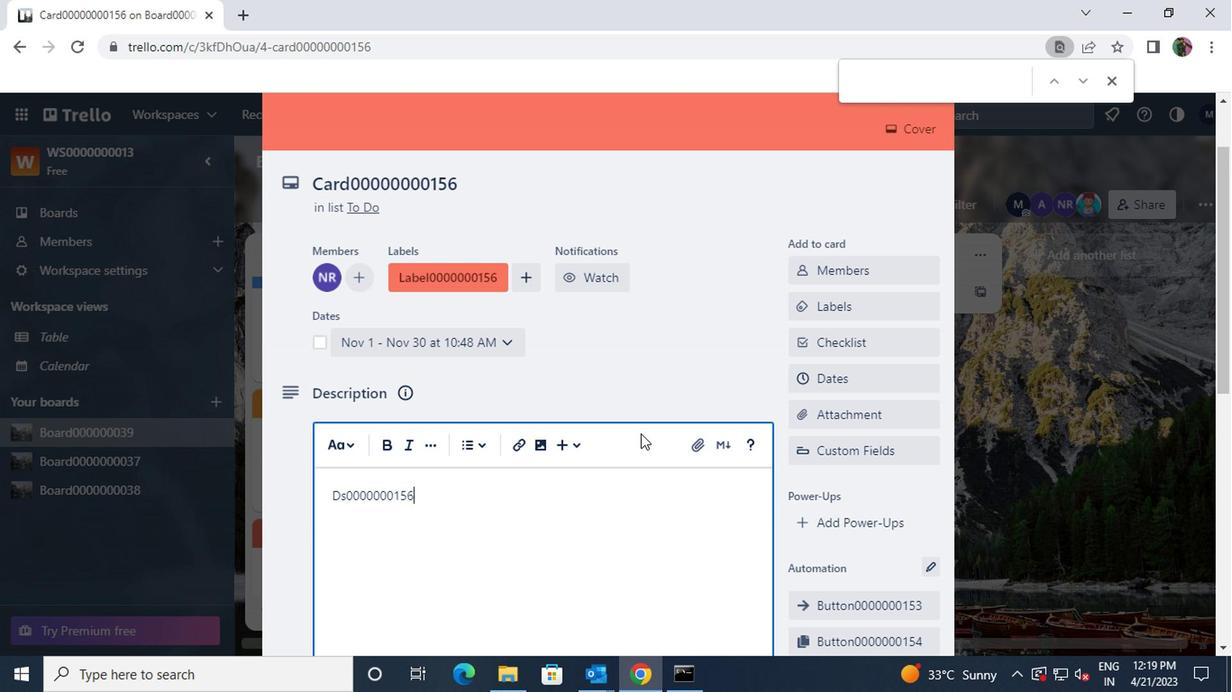 
Action: Mouse scrolled (611, 434) with delta (0, -1)
Screenshot: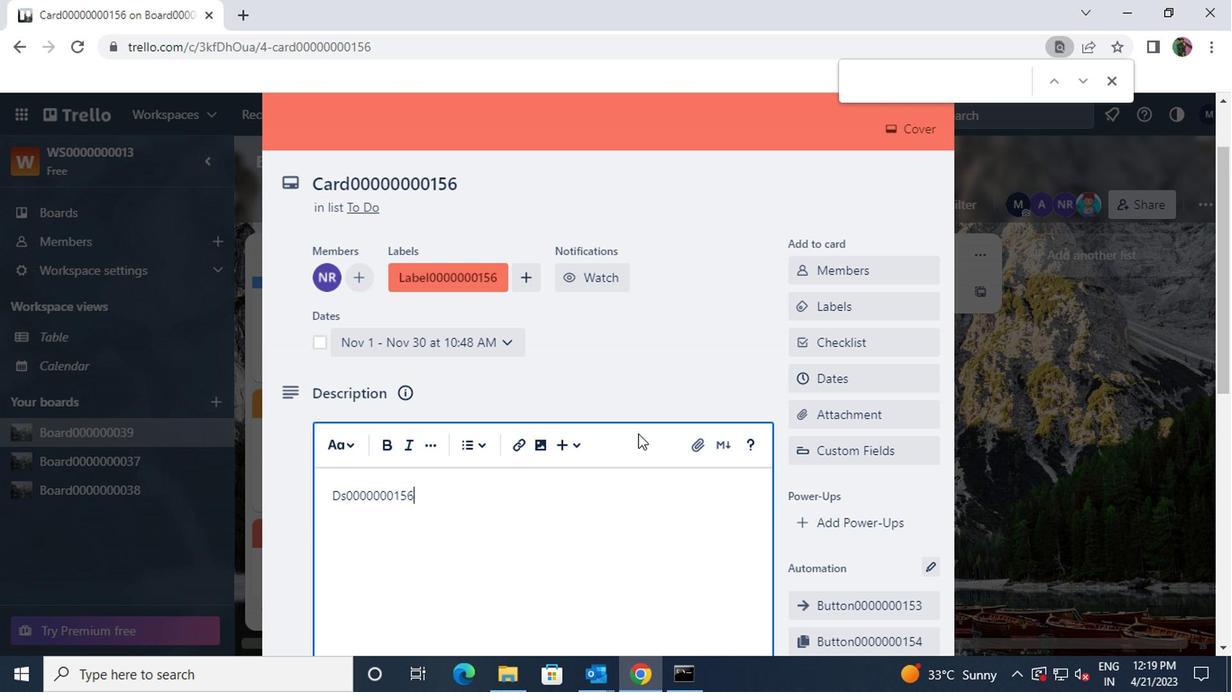
Action: Mouse scrolled (611, 434) with delta (0, -1)
Screenshot: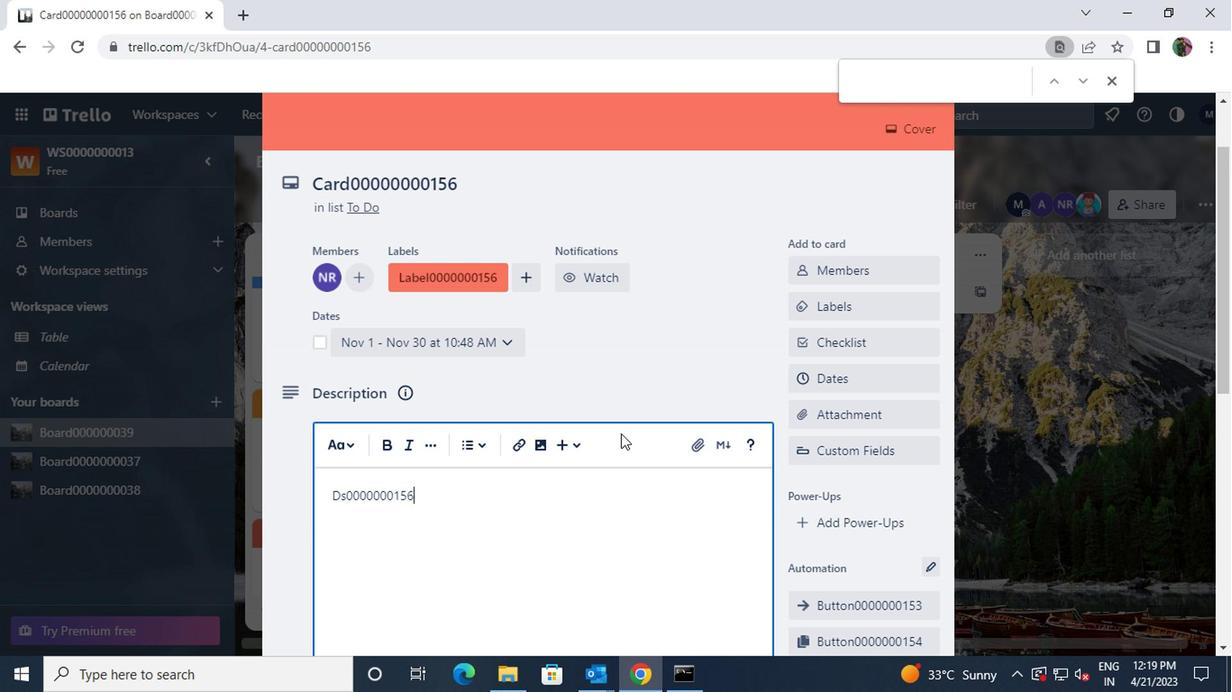 
Action: Mouse scrolled (611, 434) with delta (0, -1)
Screenshot: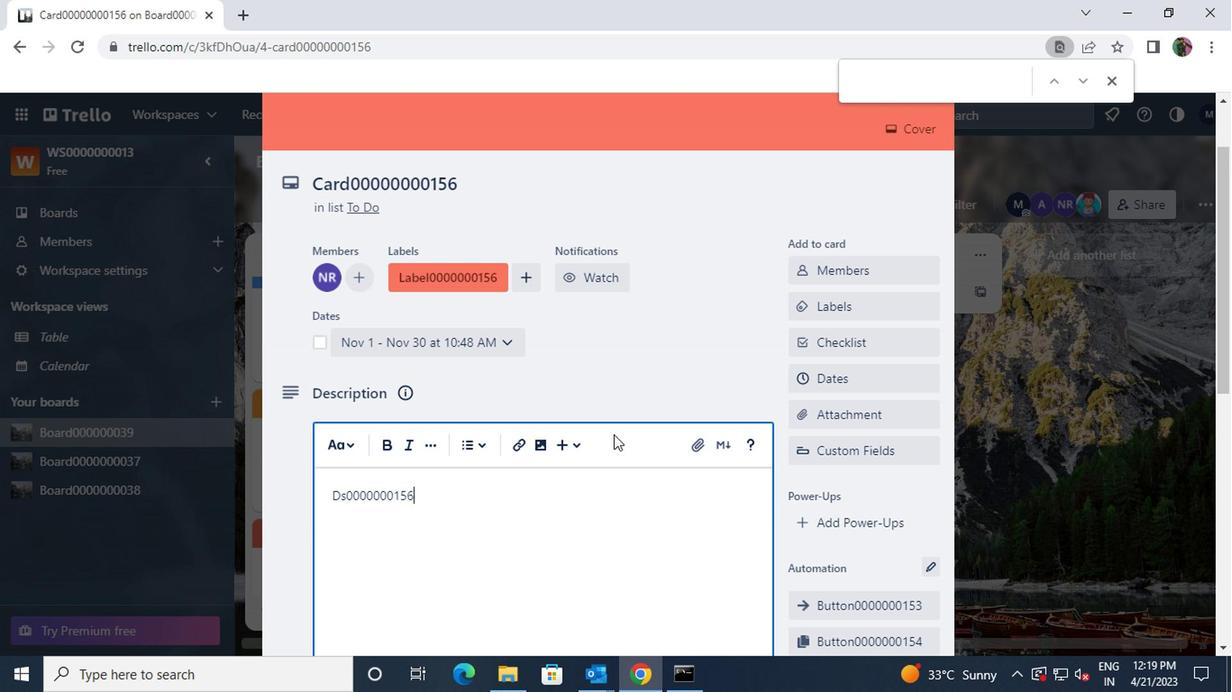 
Action: Mouse moved to (344, 424)
Screenshot: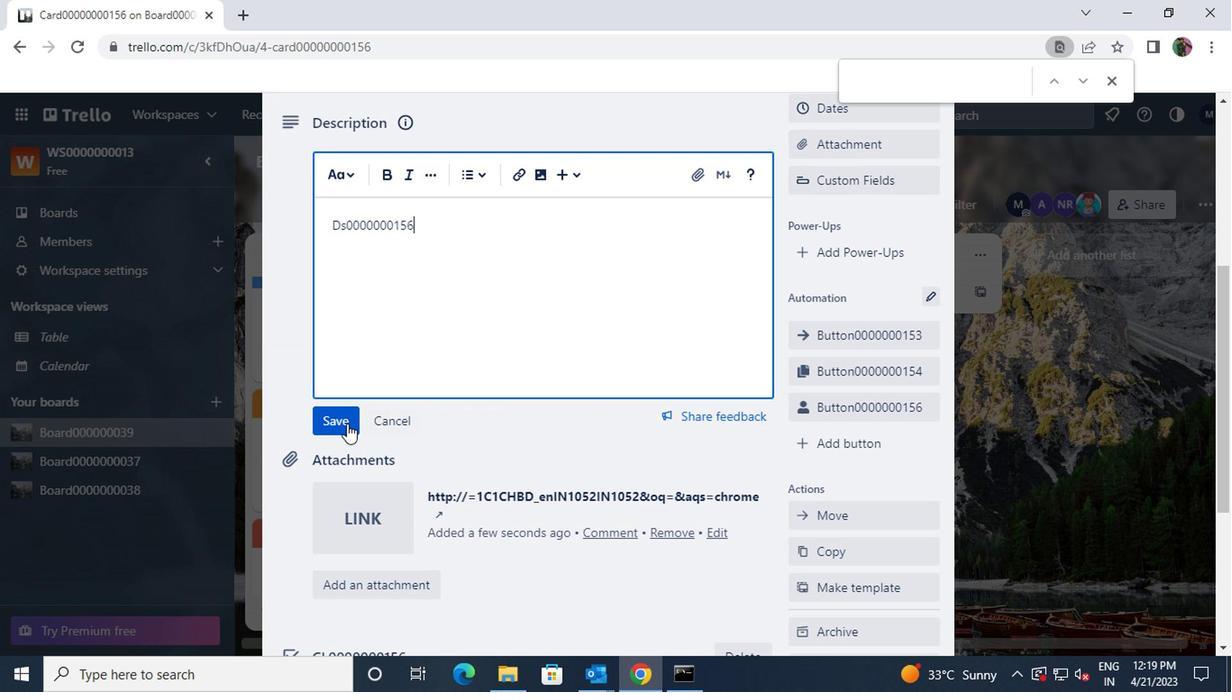 
Action: Mouse pressed left at (344, 424)
Screenshot: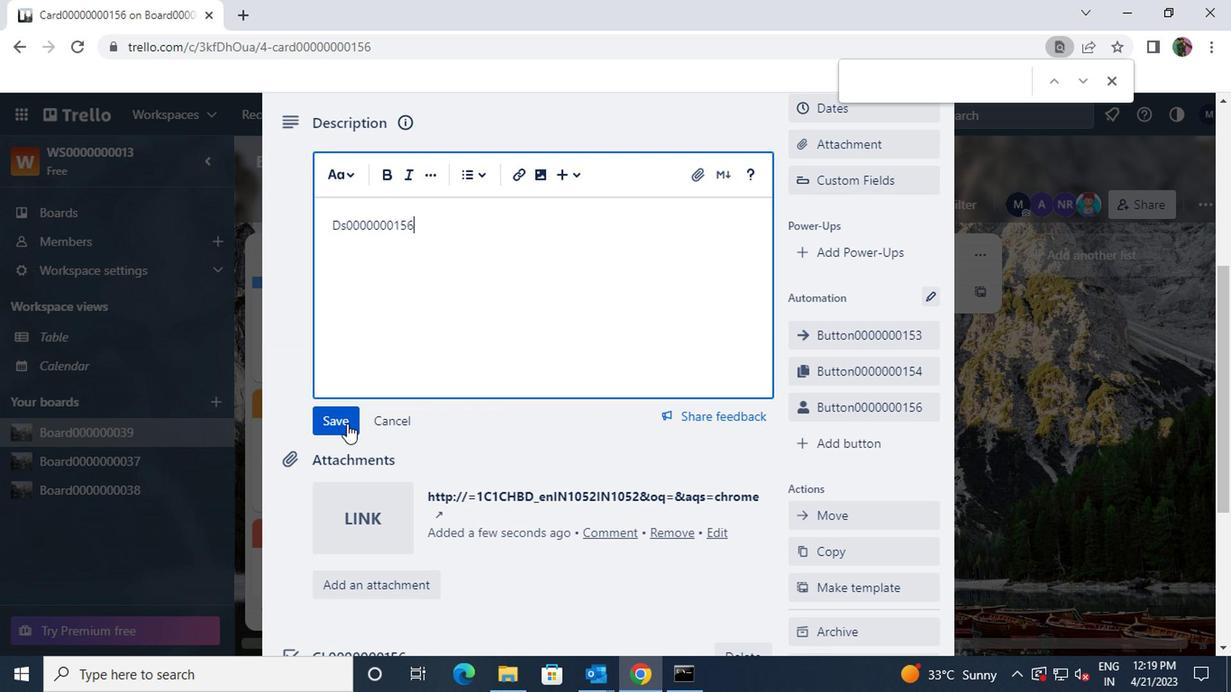 
Action: Mouse scrolled (344, 423) with delta (0, 0)
Screenshot: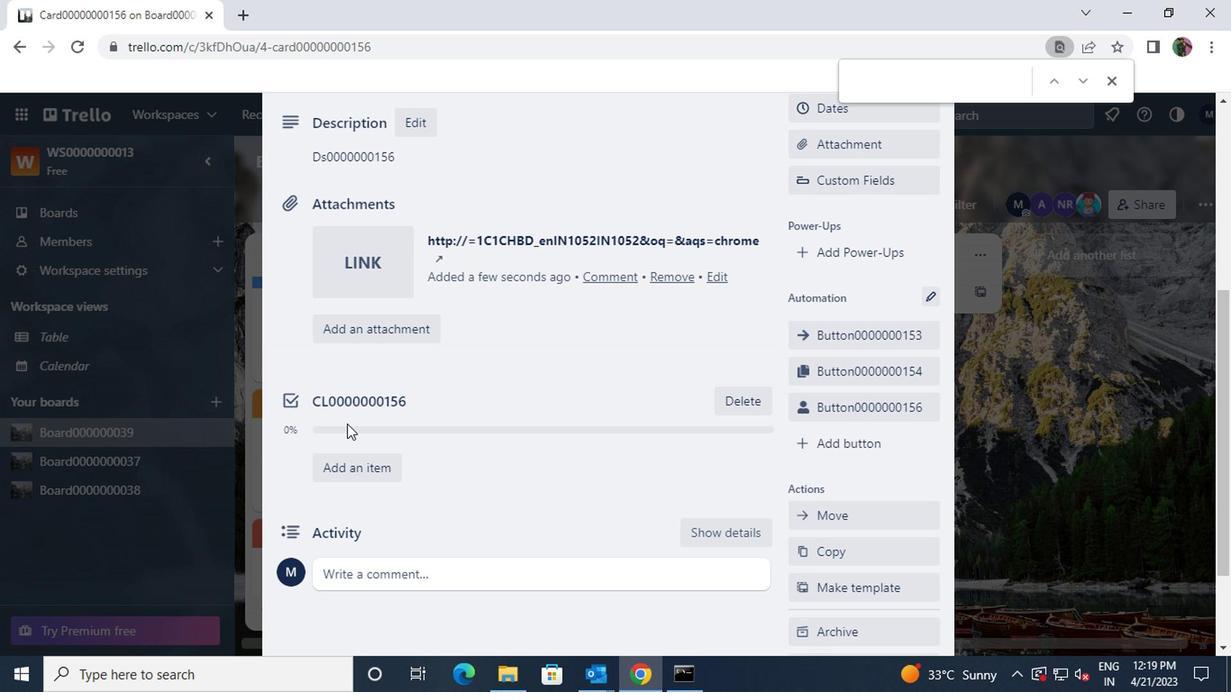 
Action: Mouse scrolled (344, 423) with delta (0, 0)
Screenshot: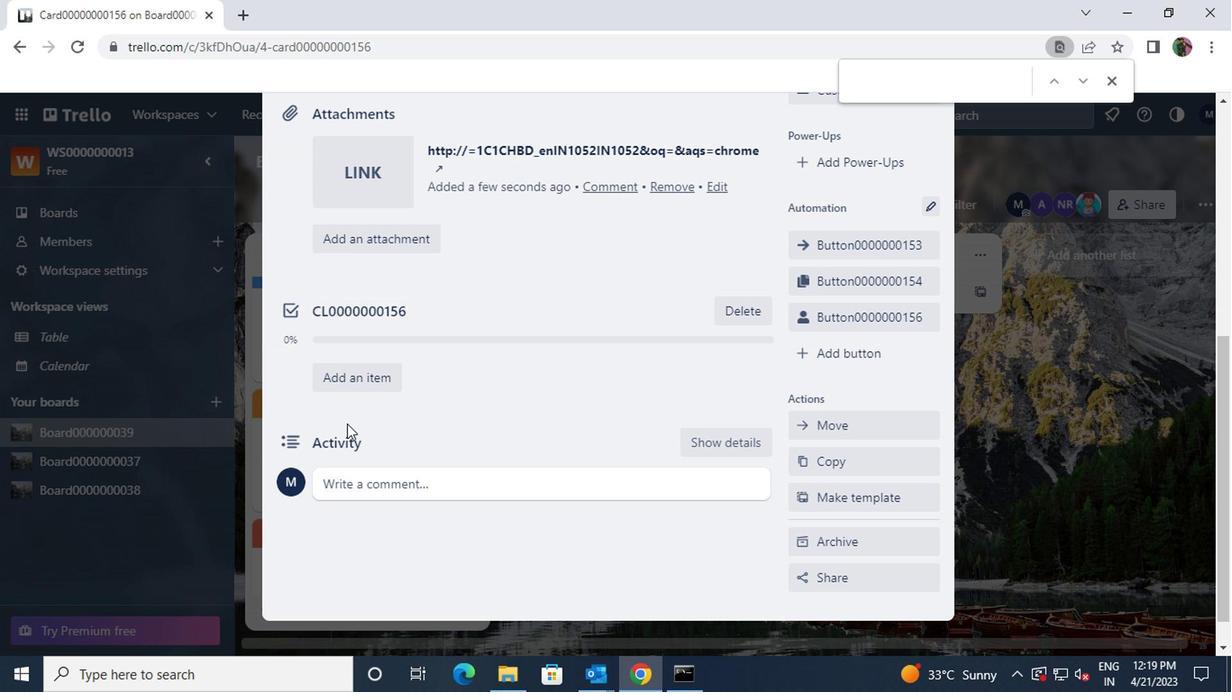 
Action: Mouse moved to (343, 438)
Screenshot: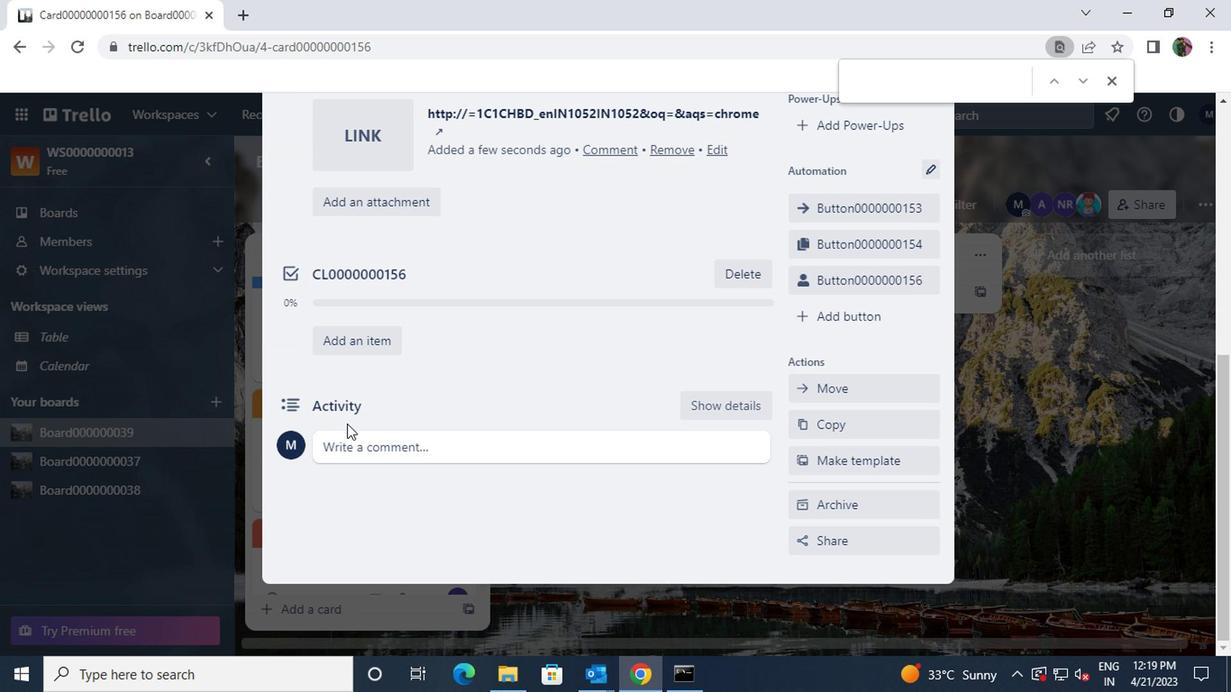 
Action: Mouse pressed left at (343, 438)
Screenshot: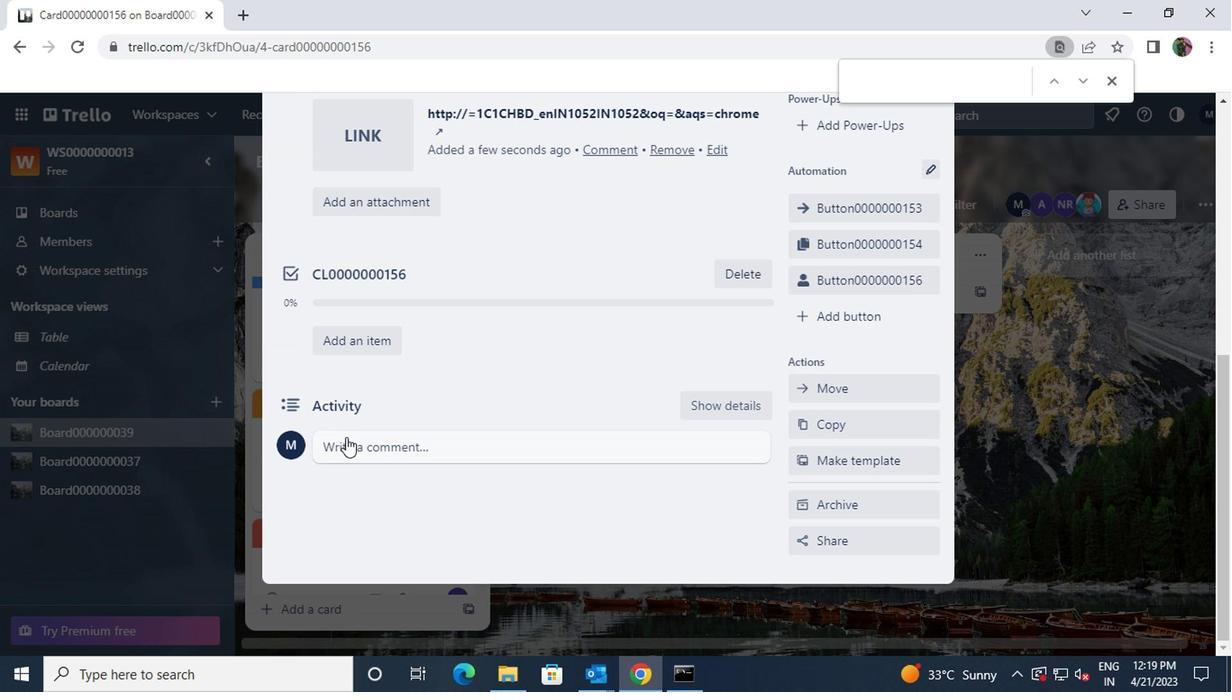 
Action: Key pressed <Key.shift>CM0000000156
Screenshot: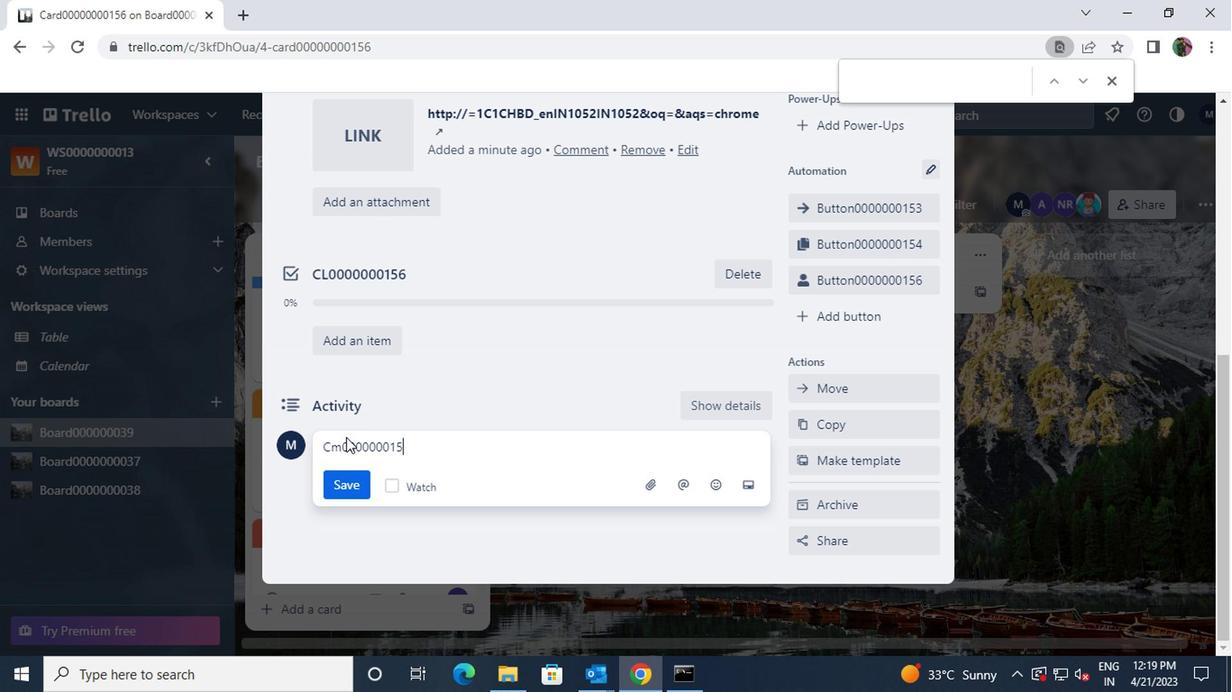 
Action: Mouse moved to (341, 492)
Screenshot: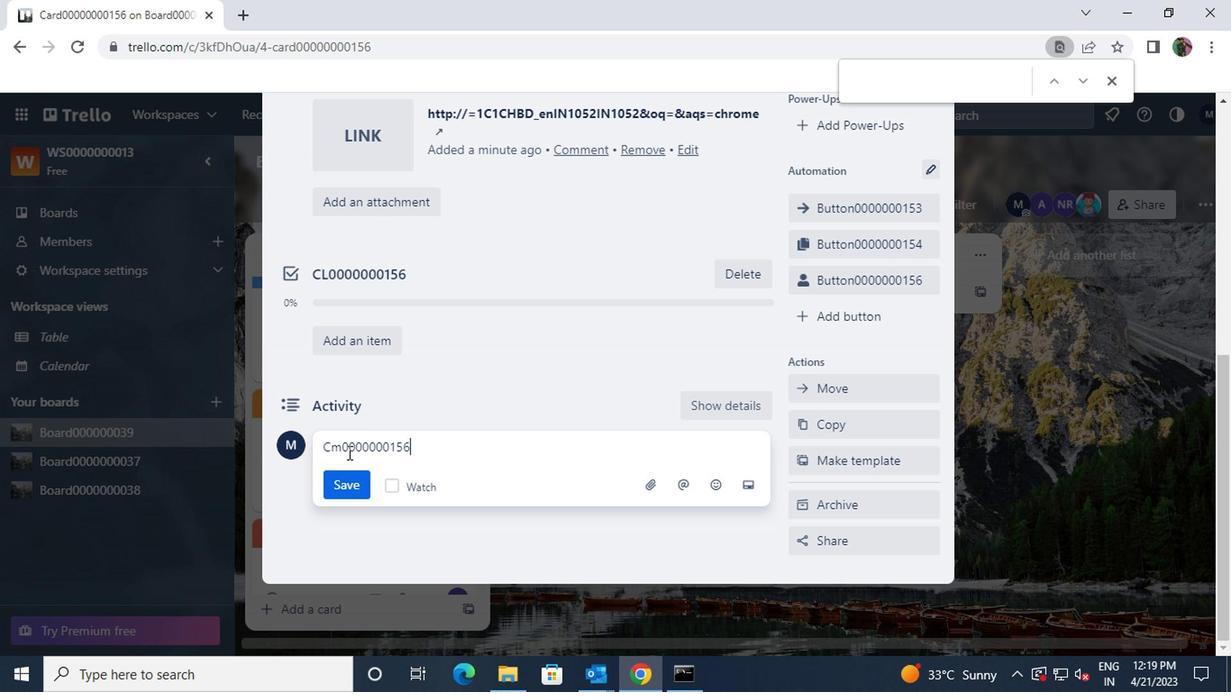
Action: Mouse pressed left at (341, 492)
Screenshot: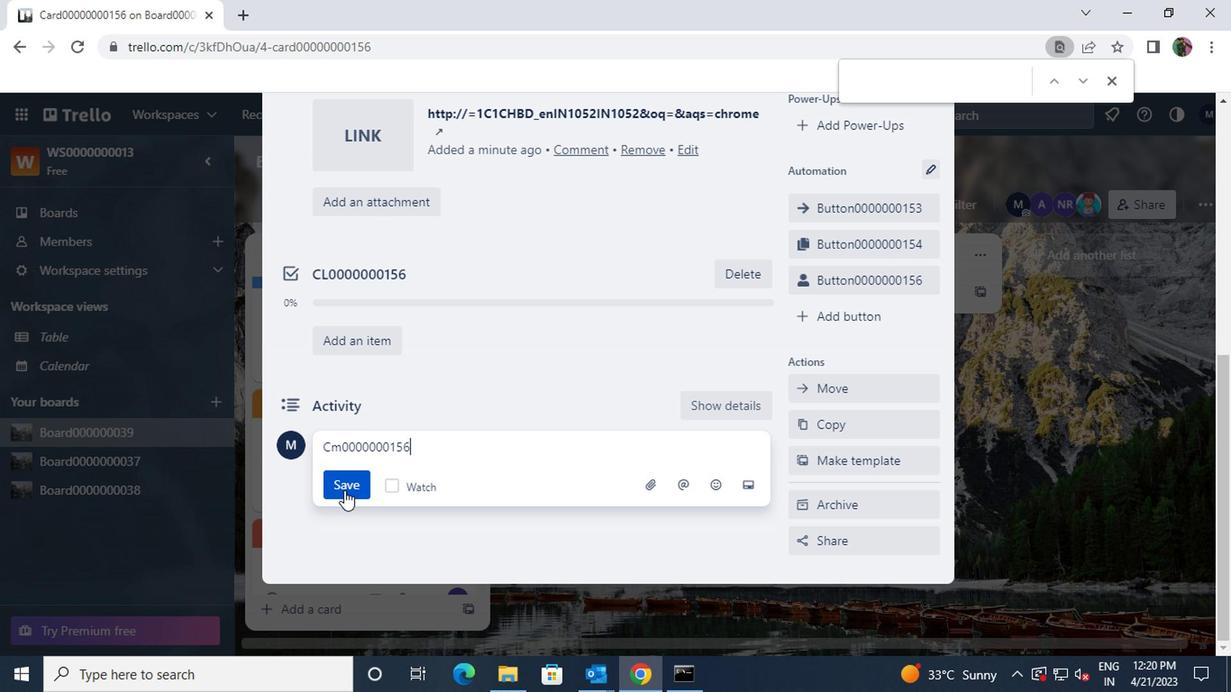 
